 Task: Find connections with filter location Licheng with filter topic #Indiawith filter profile language English with filter current company Annalect India with filter school Stella Maris College with filter industry Retail Musical Instruments with filter service category Management with filter keywords title Finance Manager
Action: Mouse moved to (294, 210)
Screenshot: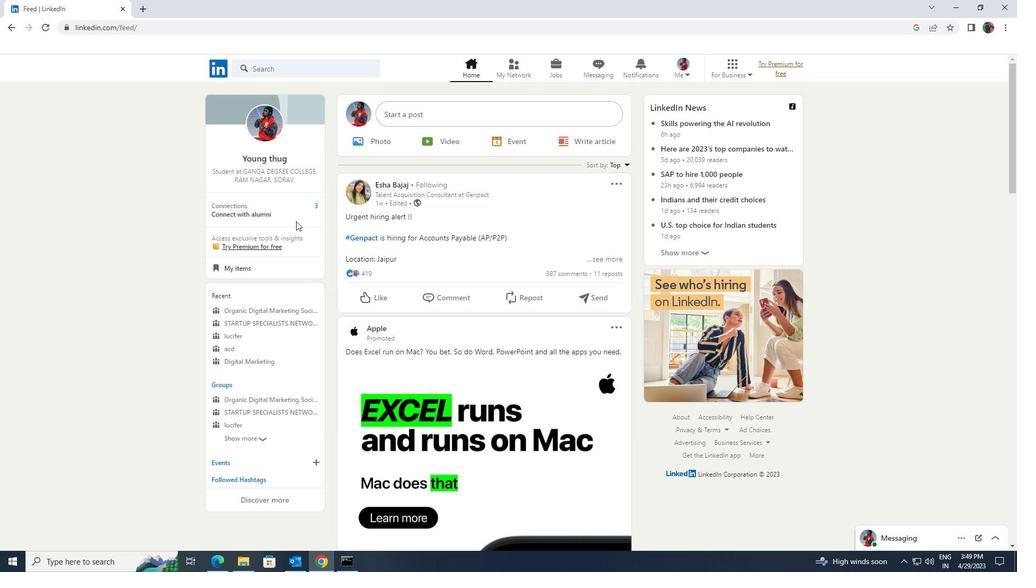 
Action: Mouse pressed left at (294, 210)
Screenshot: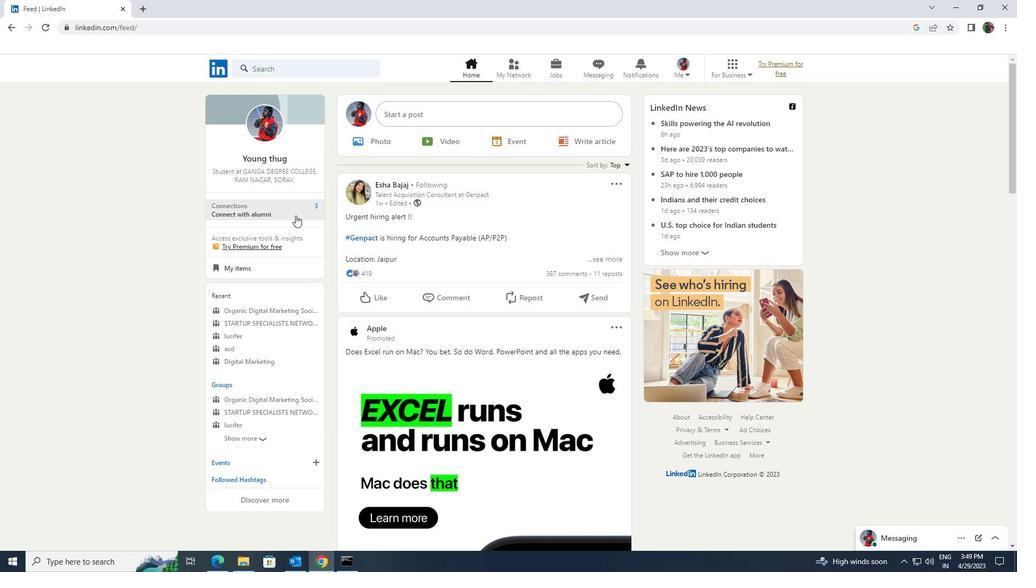 
Action: Mouse moved to (305, 130)
Screenshot: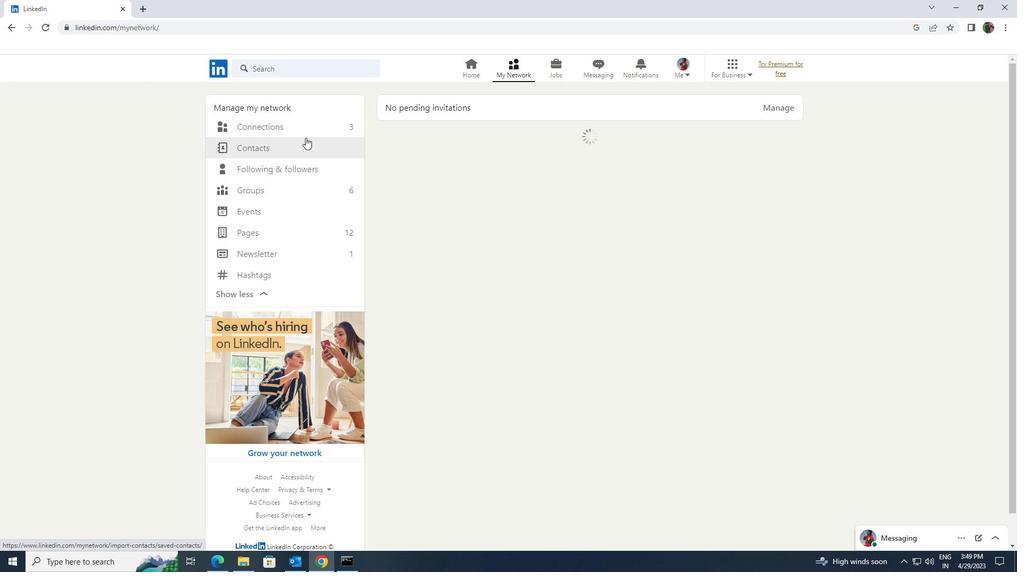 
Action: Mouse pressed left at (305, 130)
Screenshot: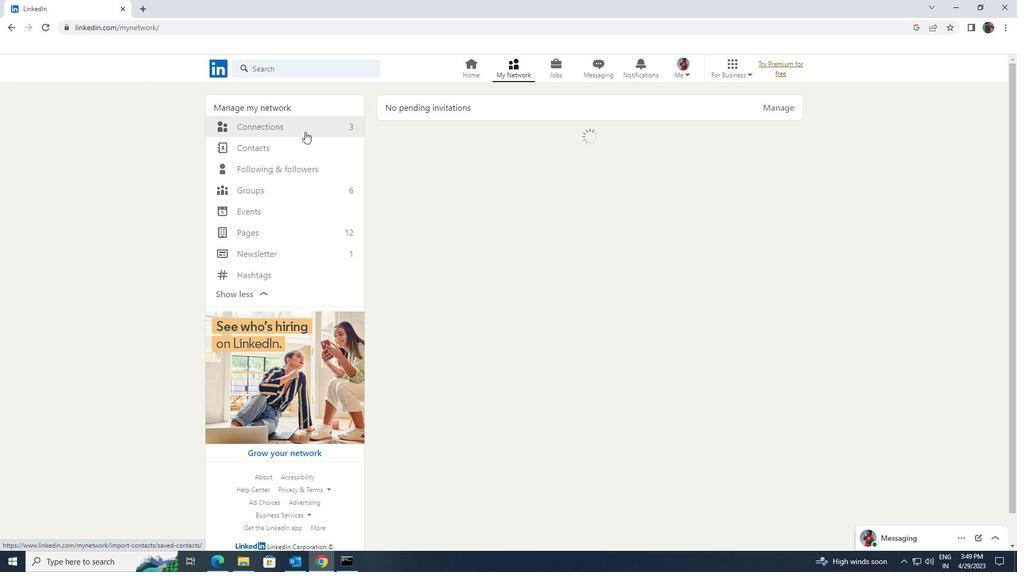 
Action: Mouse moved to (582, 129)
Screenshot: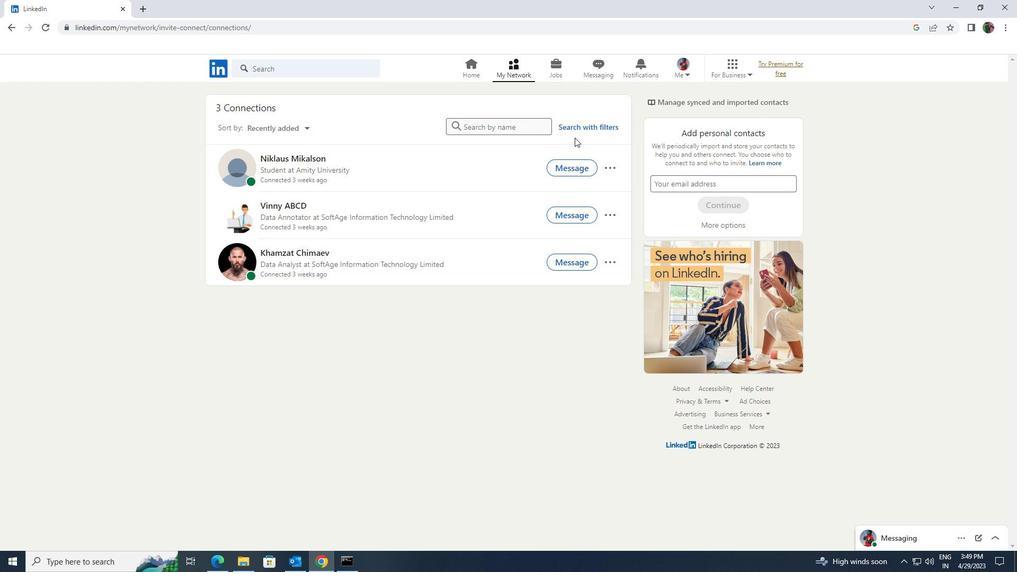 
Action: Mouse pressed left at (582, 129)
Screenshot: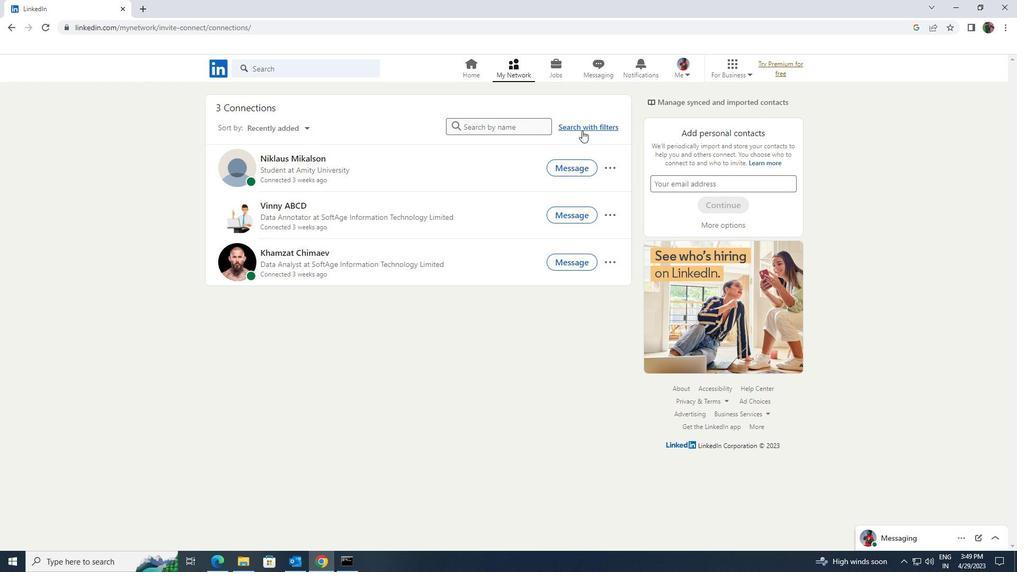 
Action: Mouse moved to (548, 91)
Screenshot: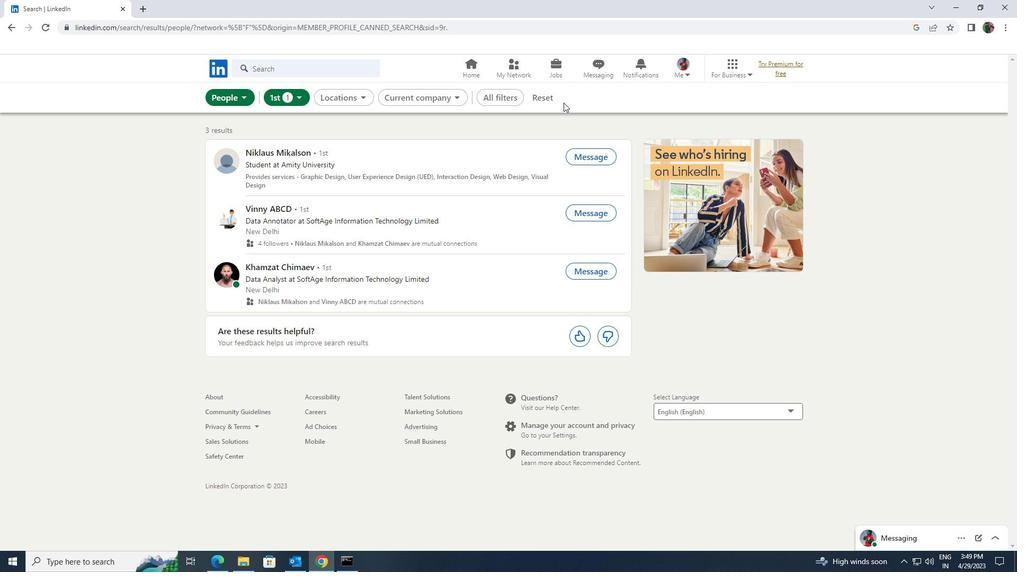 
Action: Mouse pressed left at (548, 91)
Screenshot: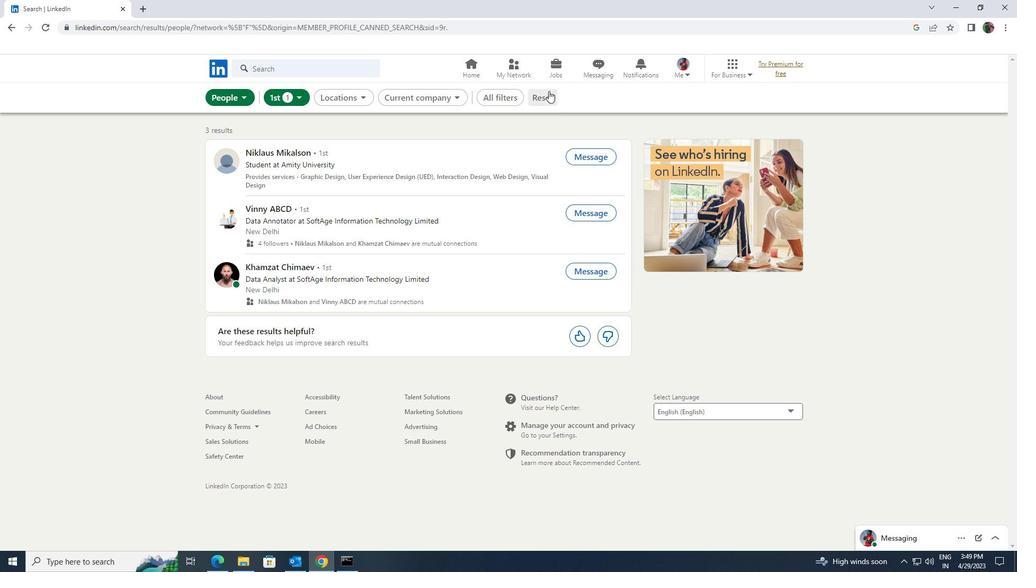 
Action: Mouse moved to (537, 95)
Screenshot: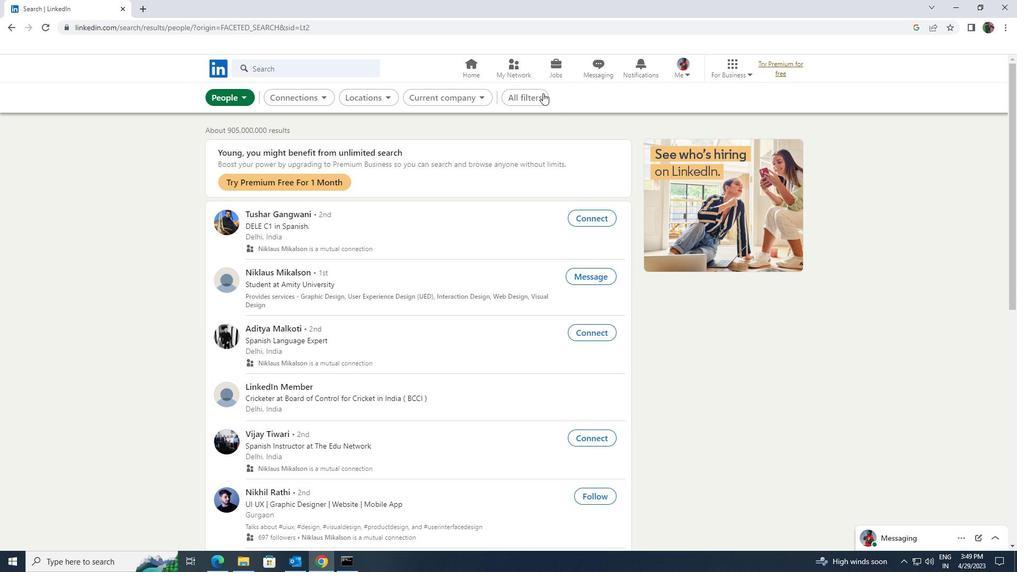 
Action: Mouse pressed left at (537, 95)
Screenshot: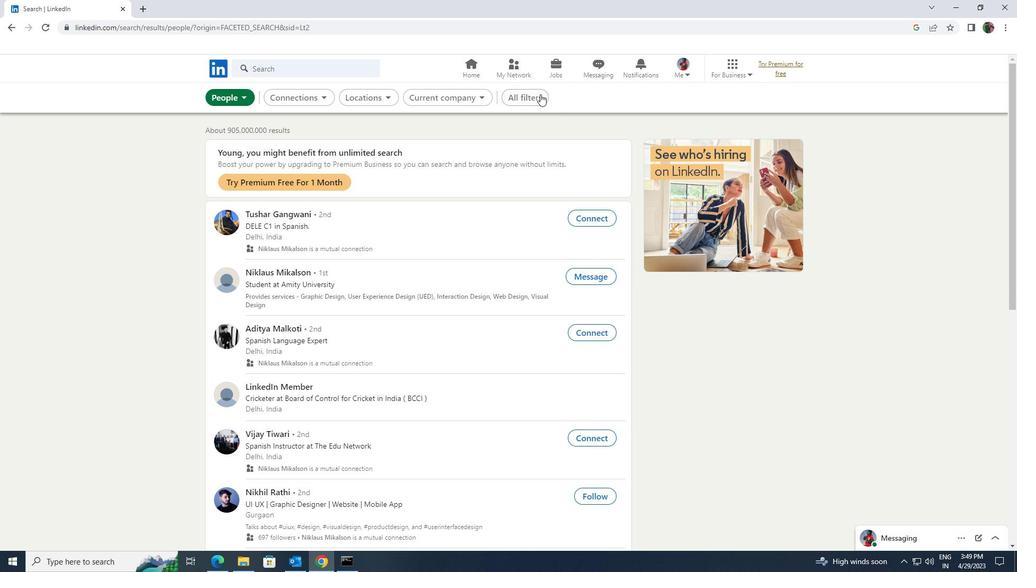 
Action: Mouse moved to (807, 314)
Screenshot: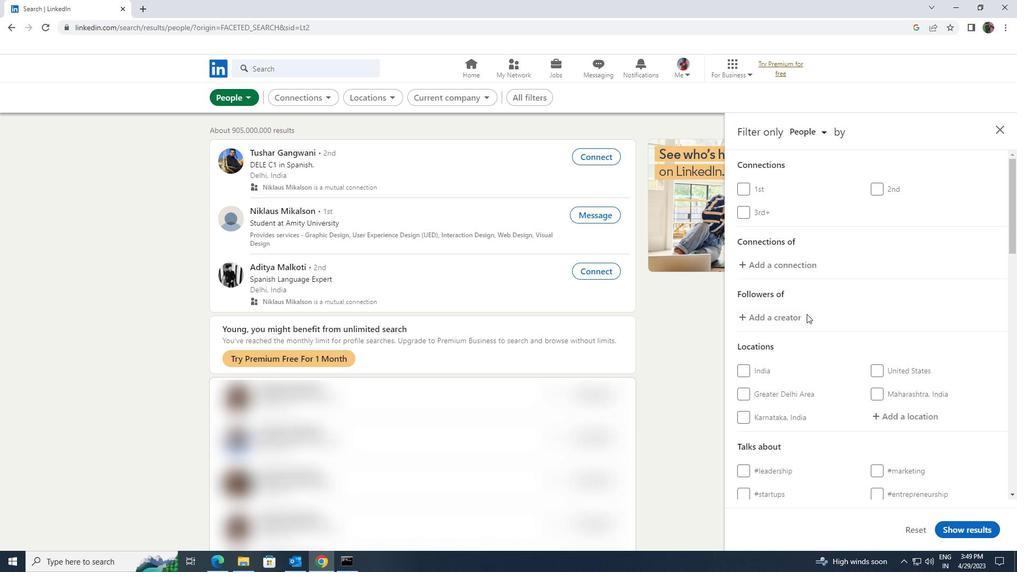 
Action: Mouse scrolled (807, 313) with delta (0, 0)
Screenshot: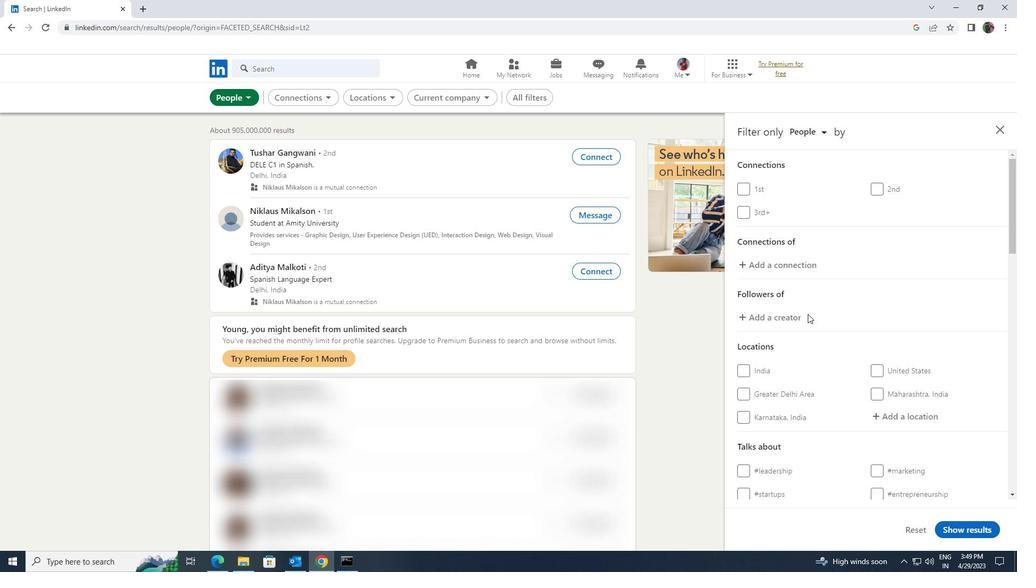 
Action: Mouse scrolled (807, 313) with delta (0, 0)
Screenshot: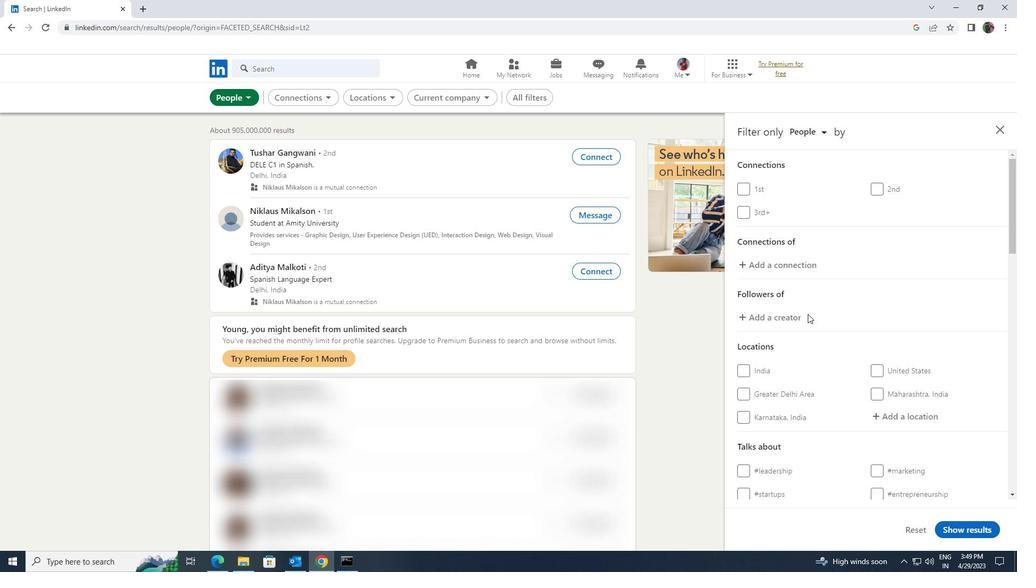 
Action: Mouse moved to (886, 311)
Screenshot: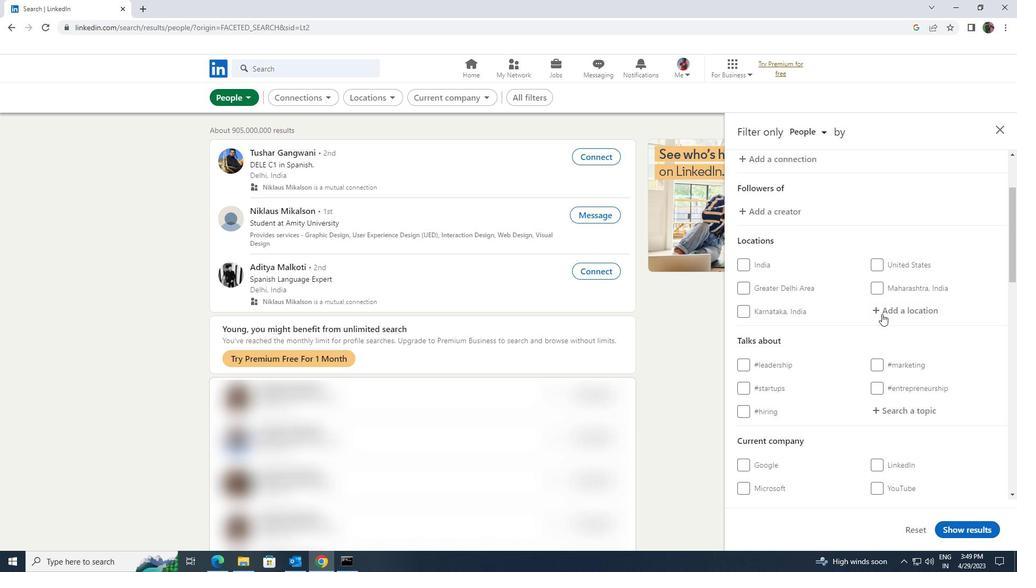 
Action: Mouse pressed left at (886, 311)
Screenshot: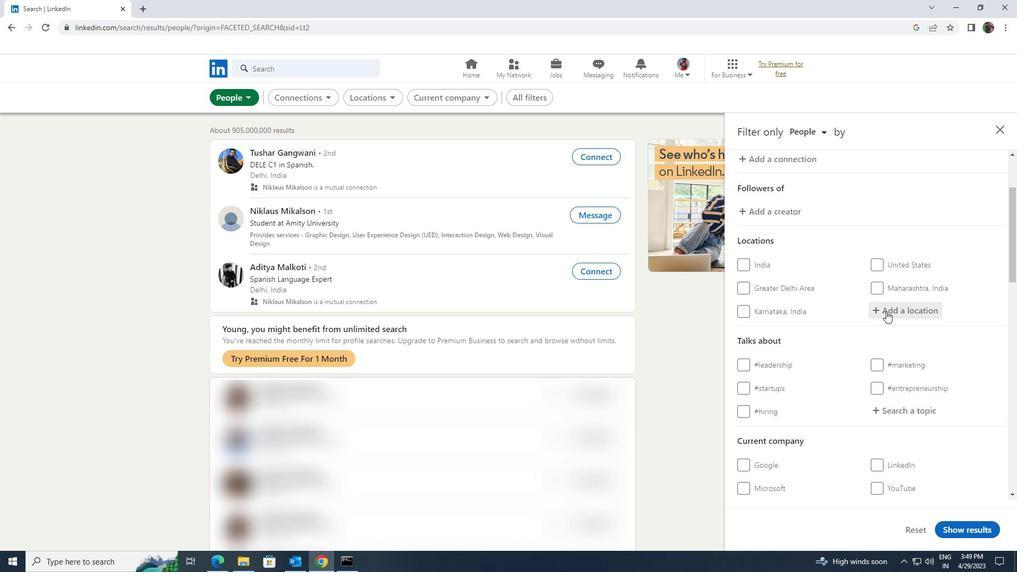 
Action: Mouse moved to (885, 312)
Screenshot: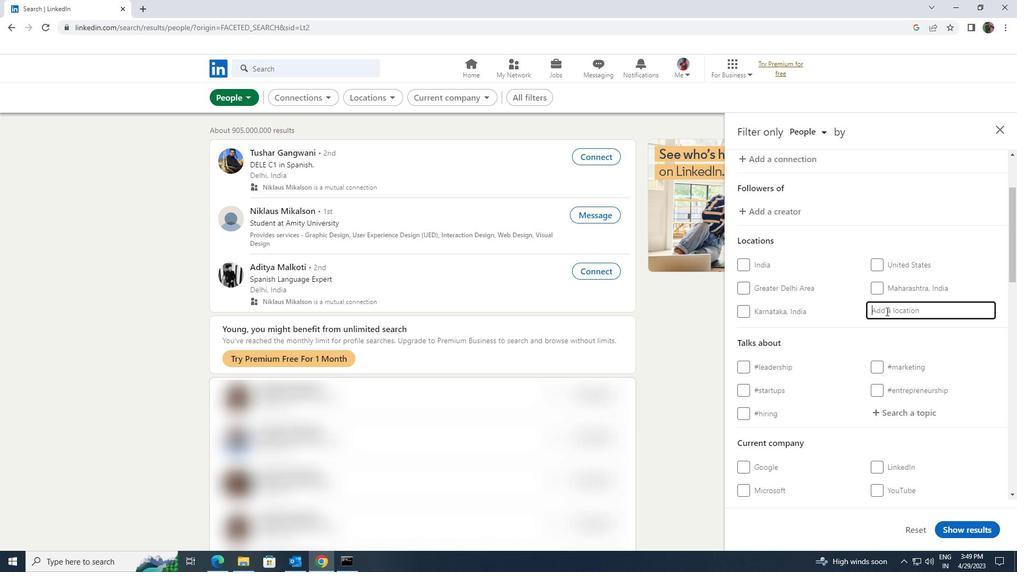 
Action: Key pressed <Key.shift>L
Screenshot: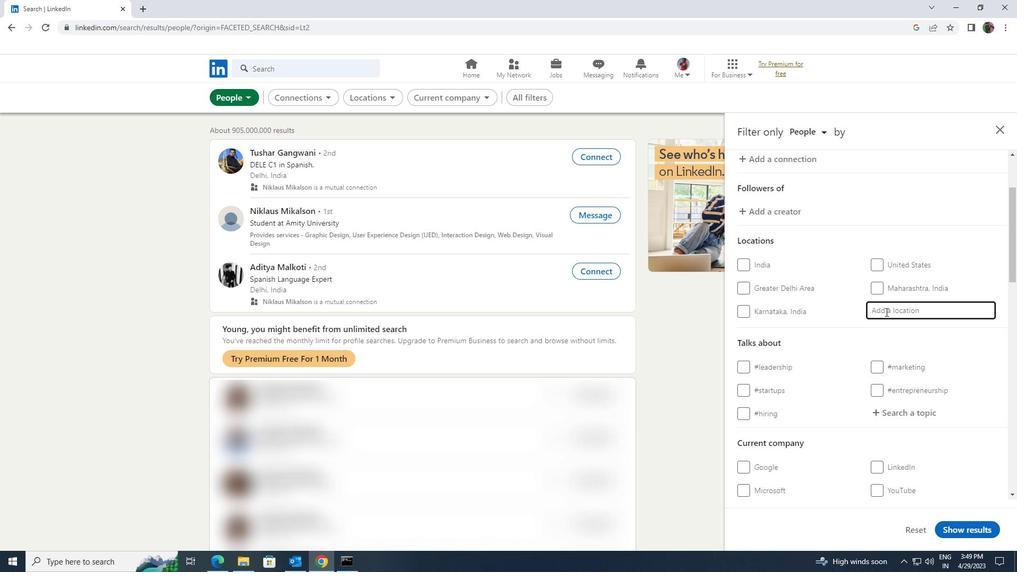 
Action: Mouse moved to (885, 312)
Screenshot: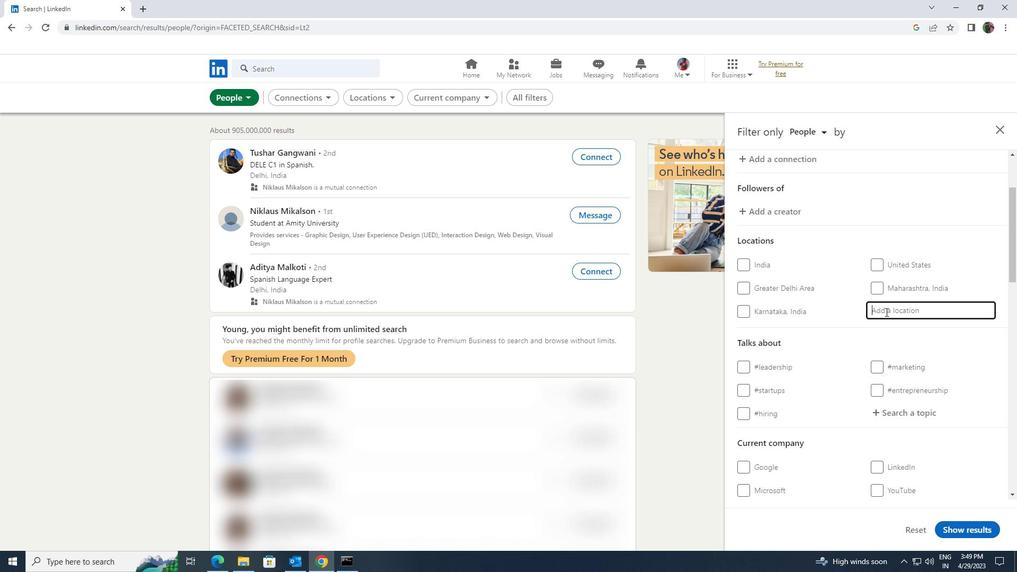 
Action: Key pressed ICHENG
Screenshot: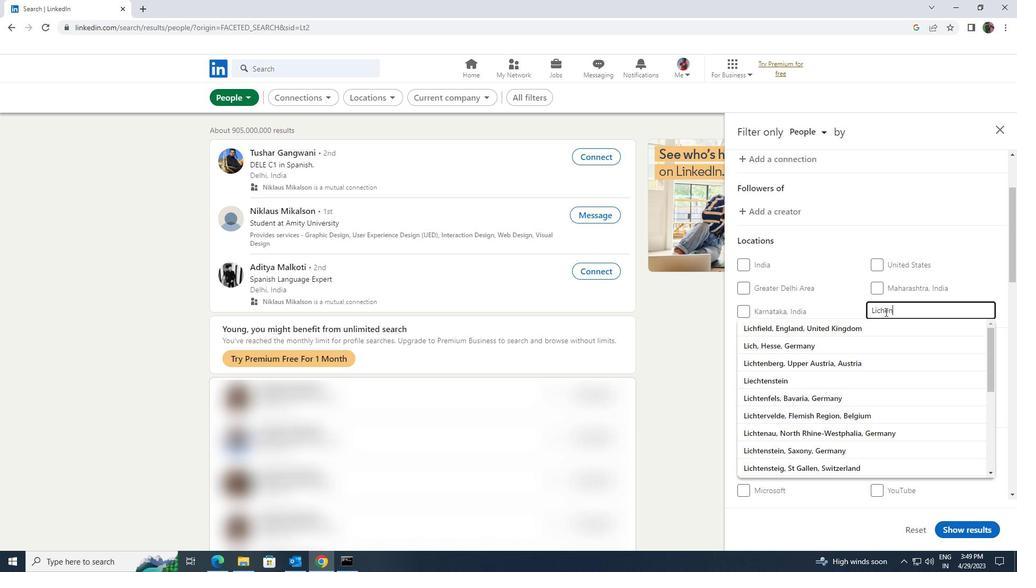 
Action: Mouse moved to (887, 414)
Screenshot: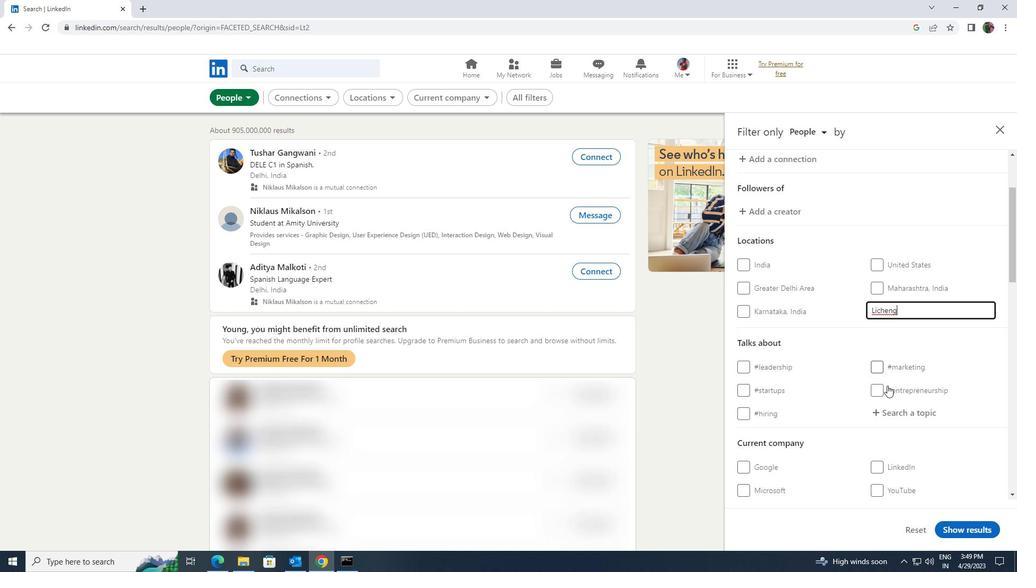 
Action: Mouse pressed left at (887, 414)
Screenshot: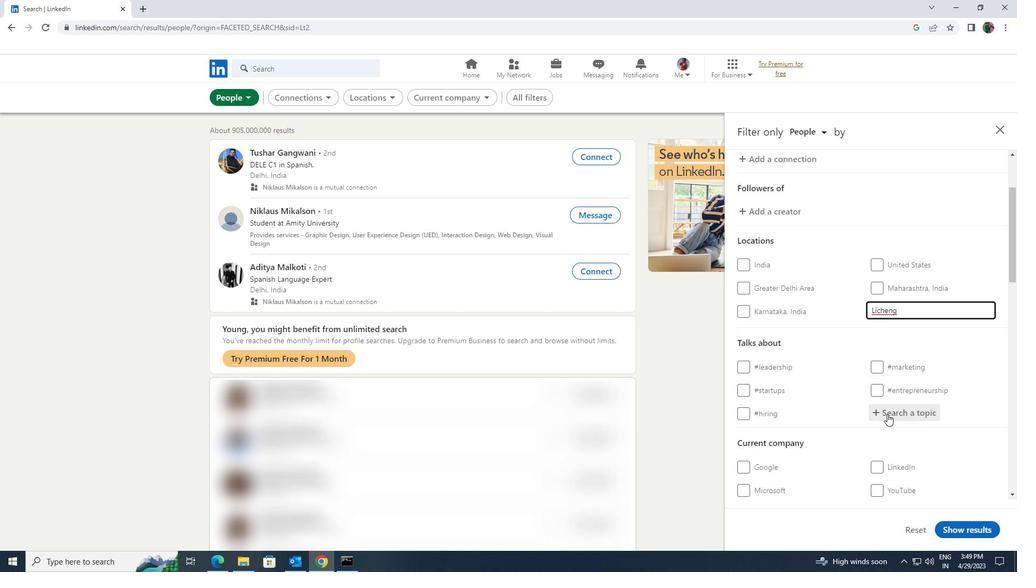 
Action: Key pressed <Key.shift>INDIA
Screenshot: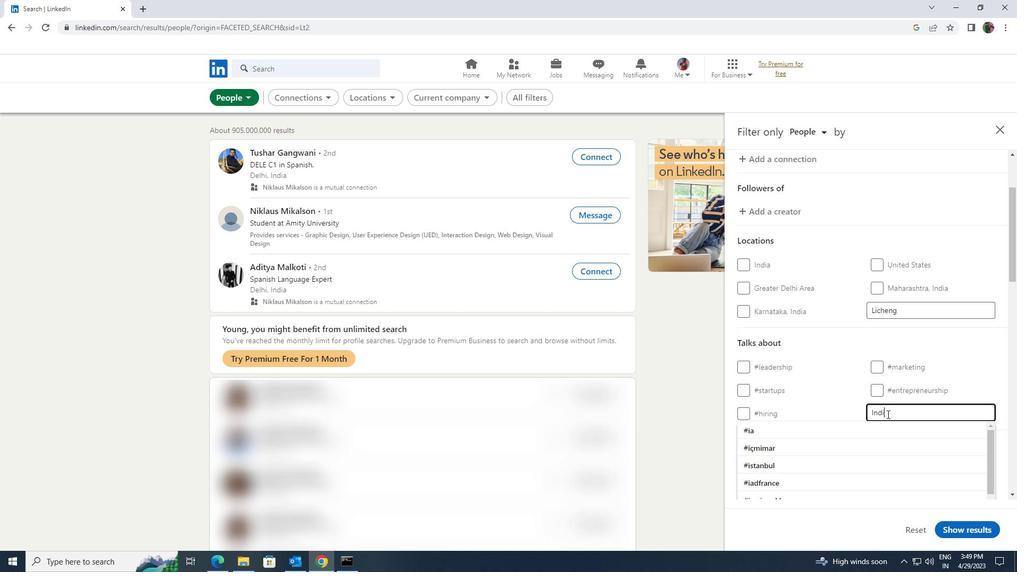 
Action: Mouse moved to (882, 425)
Screenshot: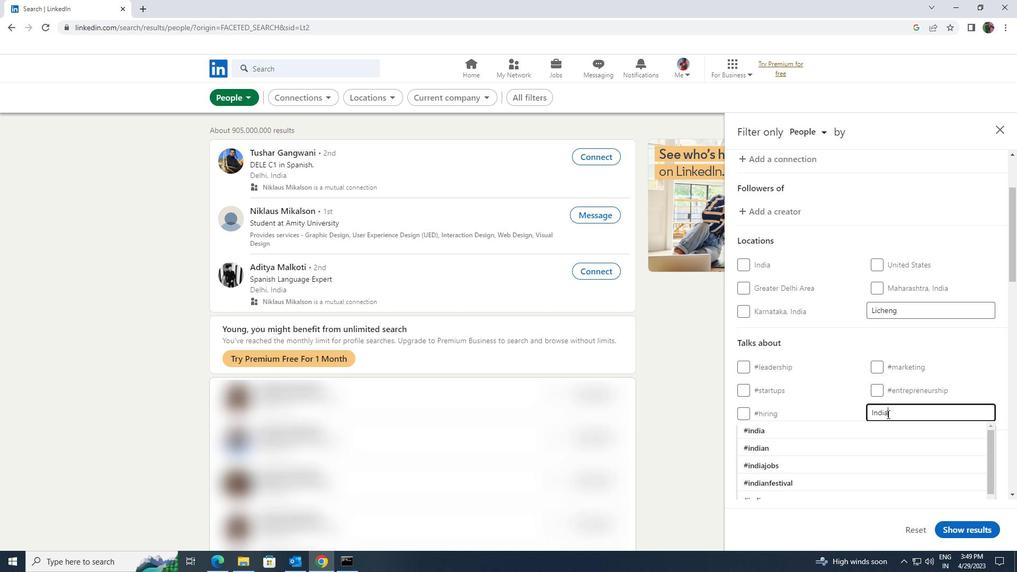 
Action: Mouse pressed left at (882, 425)
Screenshot: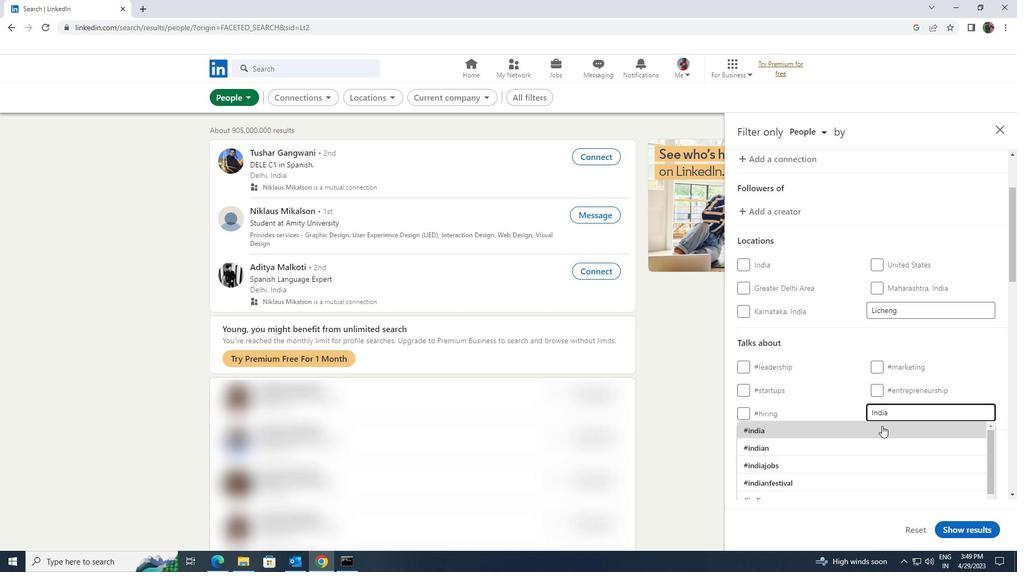 
Action: Mouse scrolled (882, 425) with delta (0, 0)
Screenshot: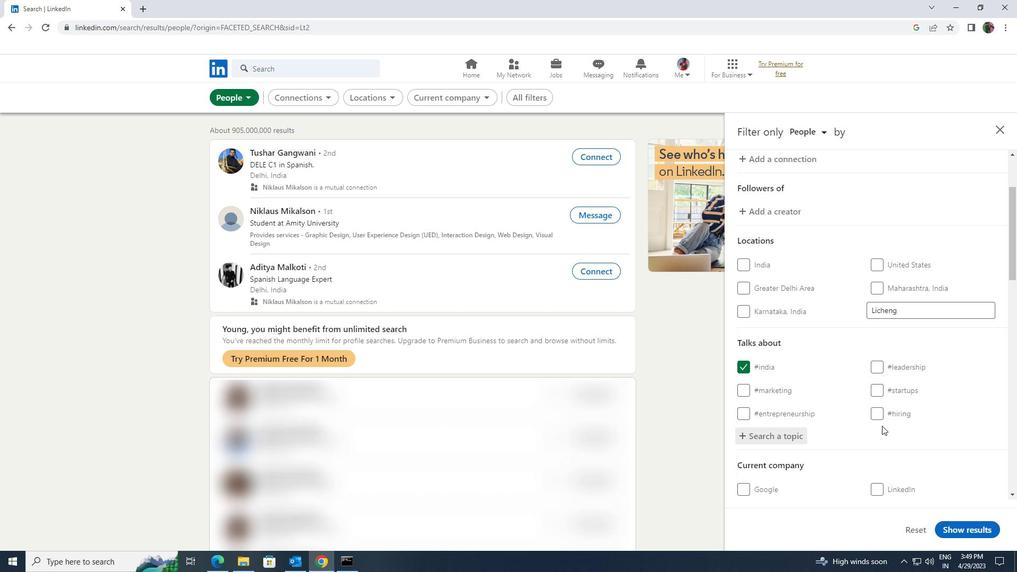 
Action: Mouse scrolled (882, 425) with delta (0, 0)
Screenshot: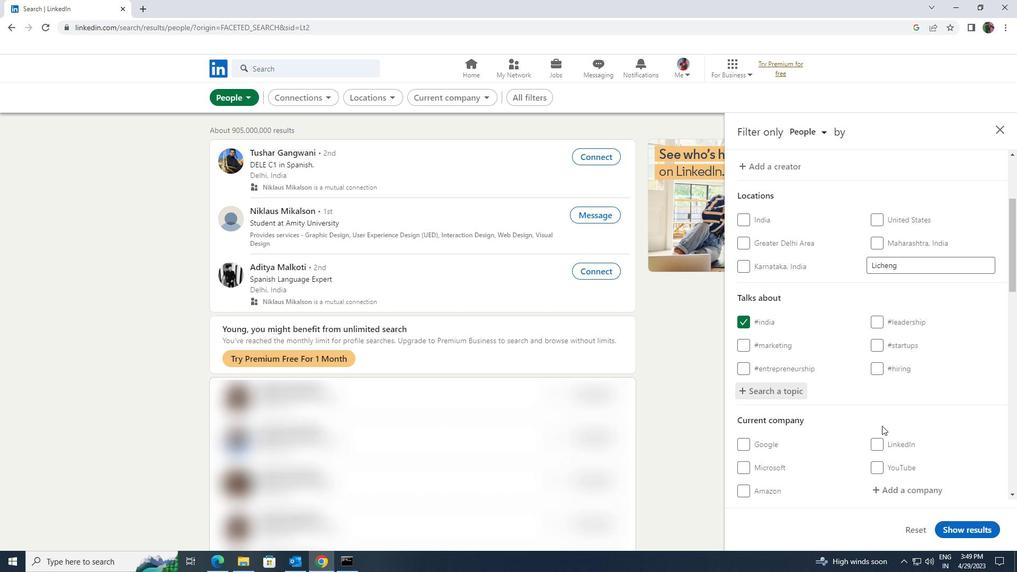 
Action: Mouse scrolled (882, 425) with delta (0, 0)
Screenshot: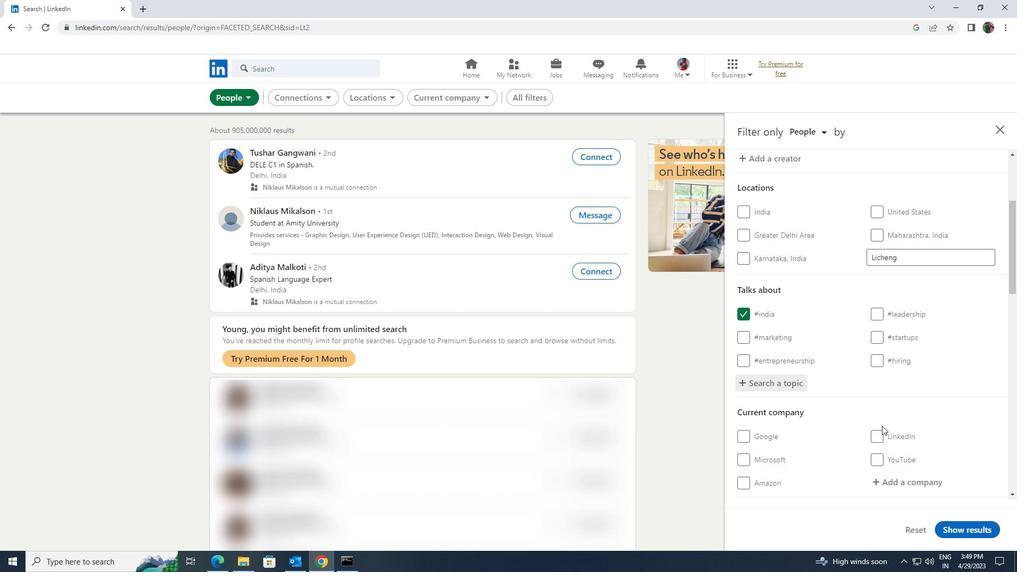 
Action: Mouse scrolled (882, 425) with delta (0, 0)
Screenshot: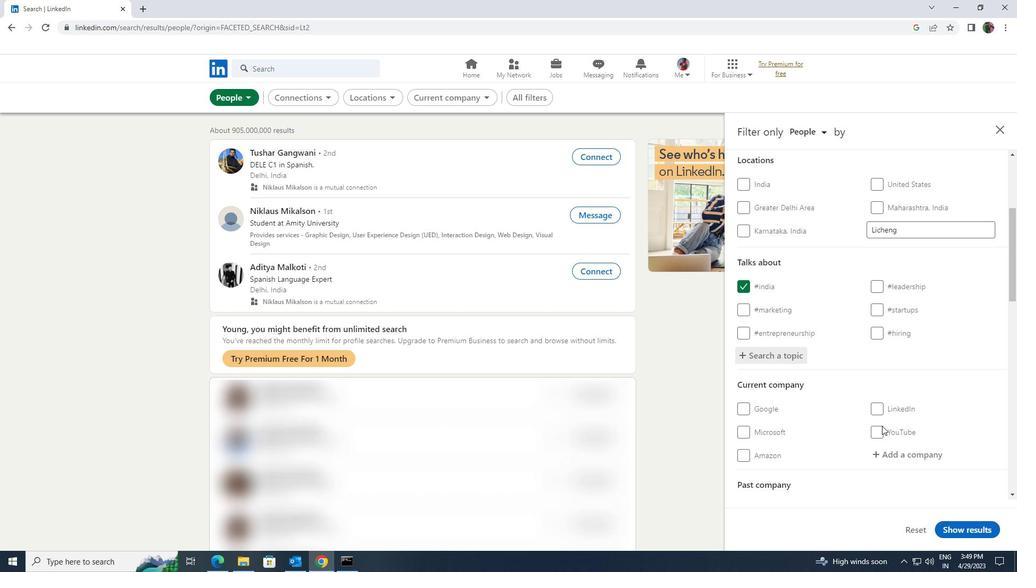 
Action: Mouse scrolled (882, 425) with delta (0, 0)
Screenshot: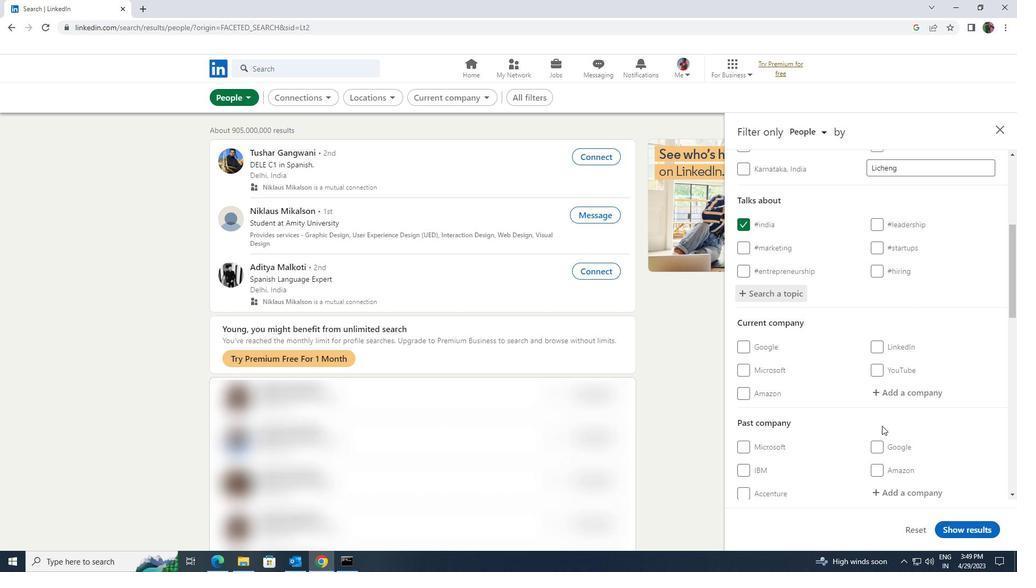 
Action: Mouse scrolled (882, 425) with delta (0, 0)
Screenshot: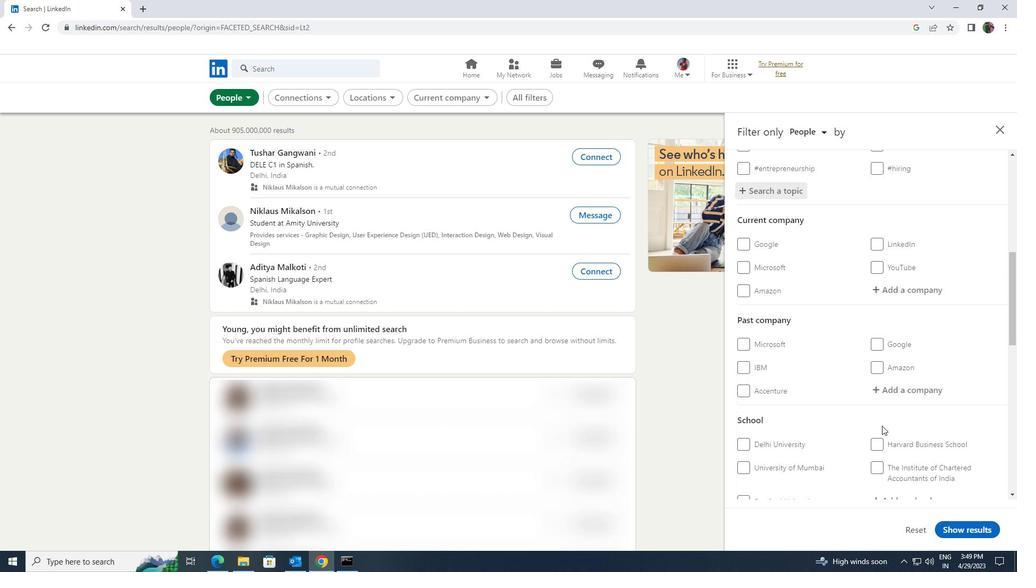 
Action: Mouse scrolled (882, 425) with delta (0, 0)
Screenshot: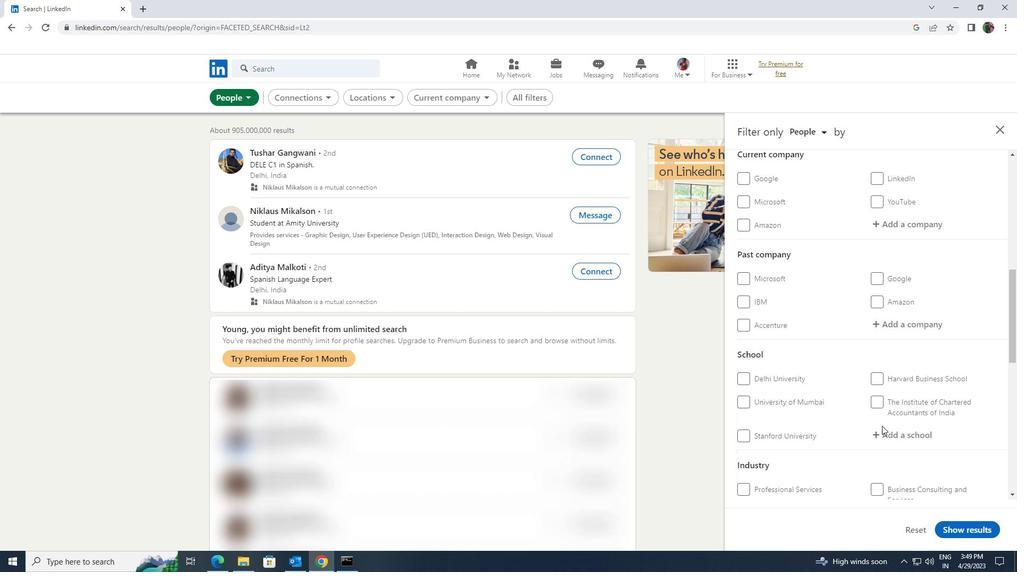 
Action: Mouse scrolled (882, 425) with delta (0, 0)
Screenshot: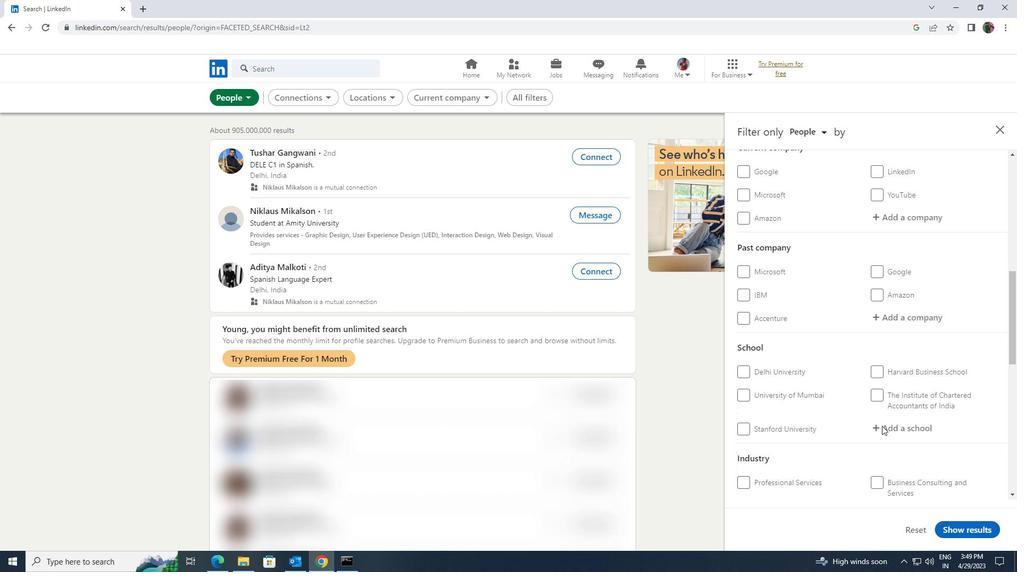 
Action: Mouse scrolled (882, 425) with delta (0, 0)
Screenshot: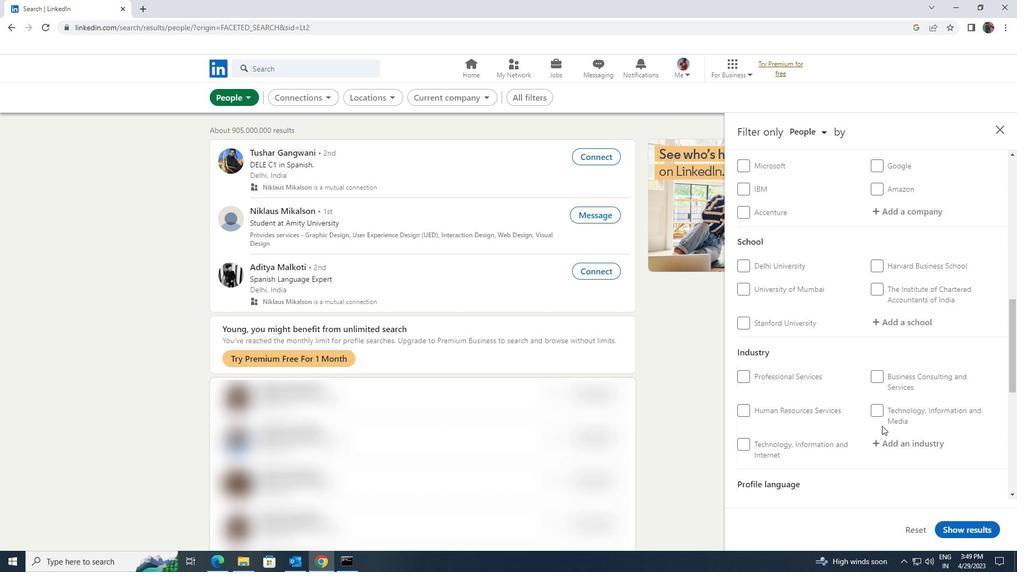
Action: Mouse scrolled (882, 425) with delta (0, 0)
Screenshot: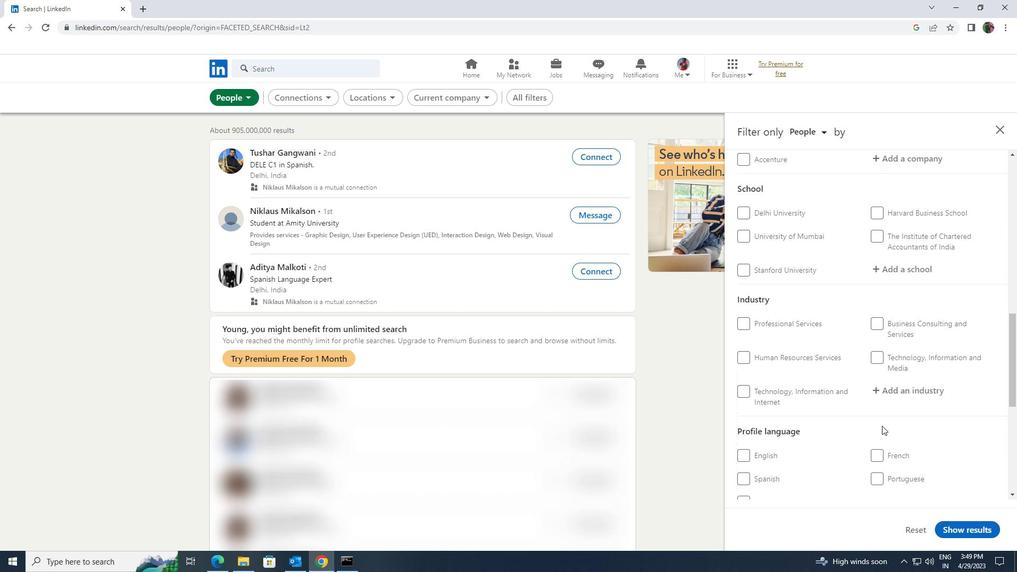 
Action: Mouse moved to (744, 399)
Screenshot: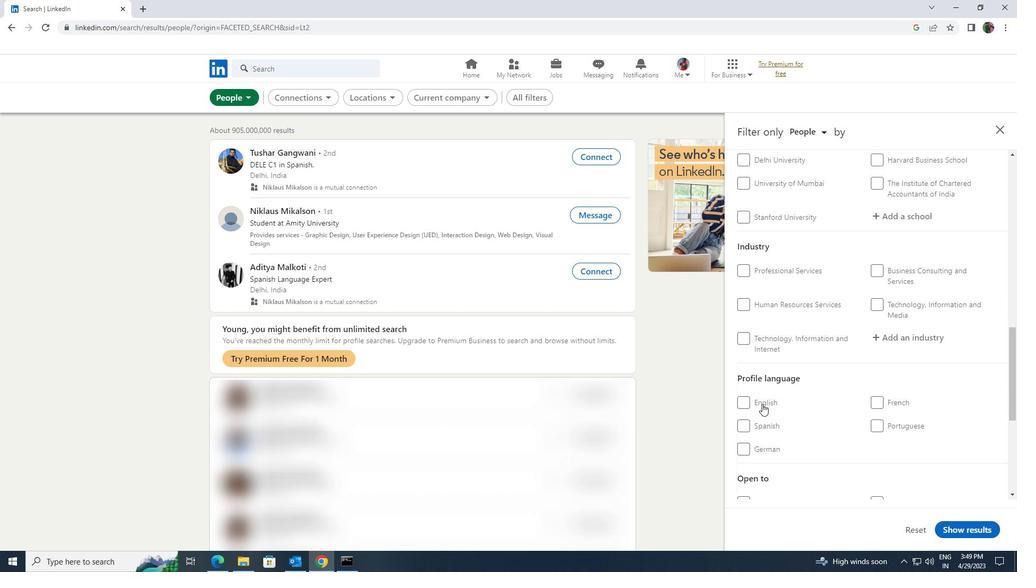 
Action: Mouse pressed left at (744, 399)
Screenshot: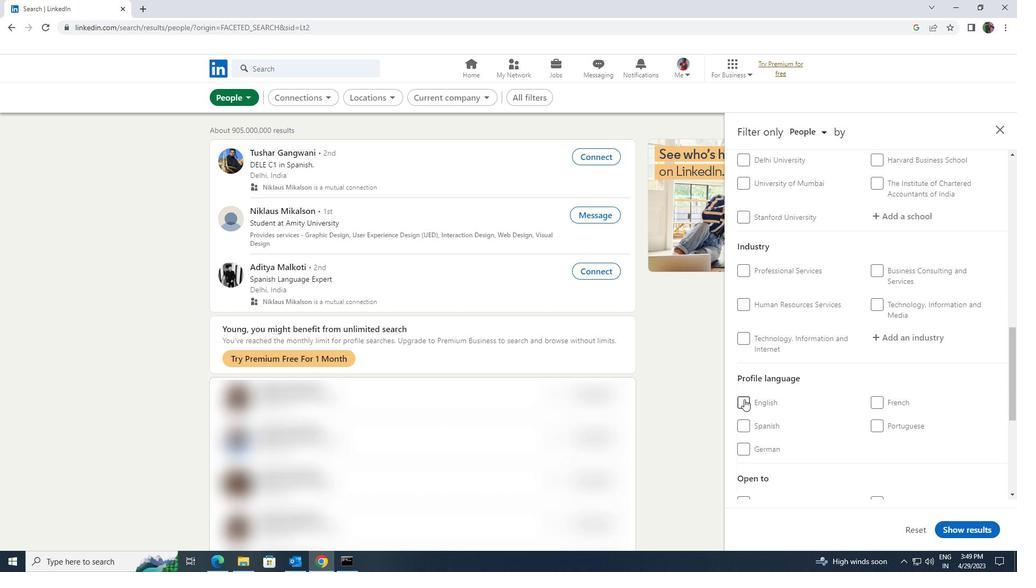 
Action: Mouse moved to (820, 425)
Screenshot: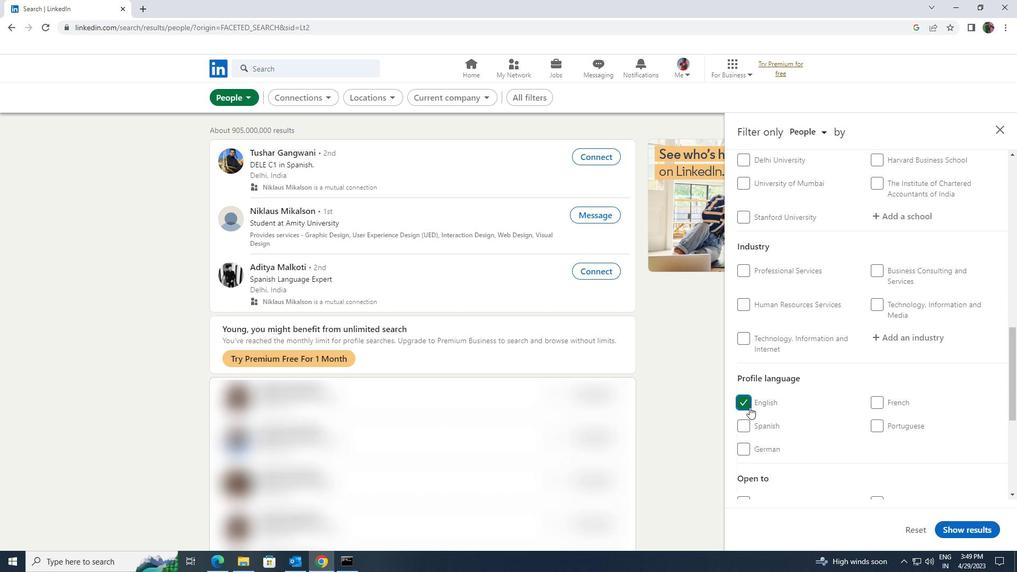 
Action: Mouse scrolled (820, 426) with delta (0, 0)
Screenshot: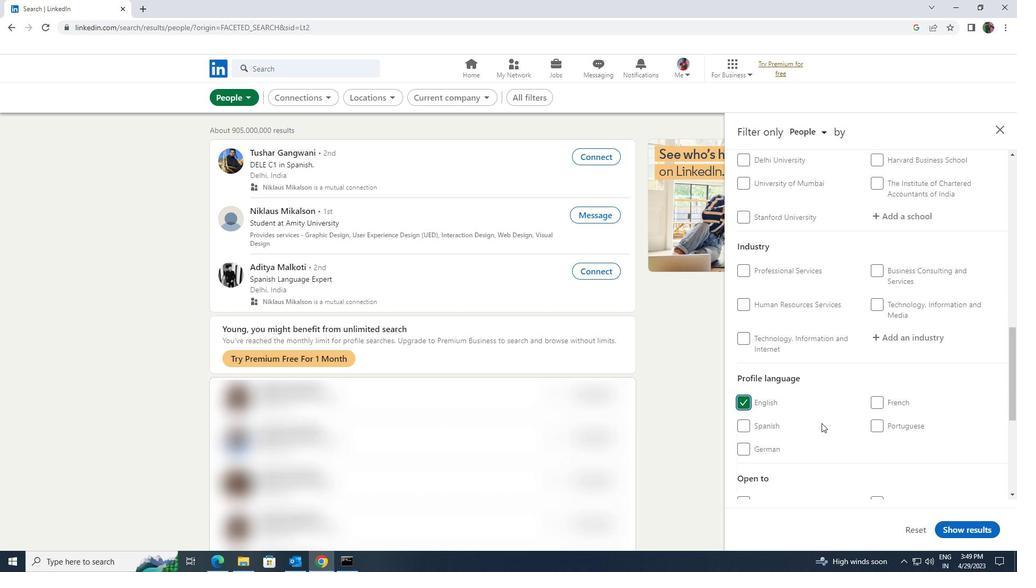 
Action: Mouse scrolled (820, 426) with delta (0, 0)
Screenshot: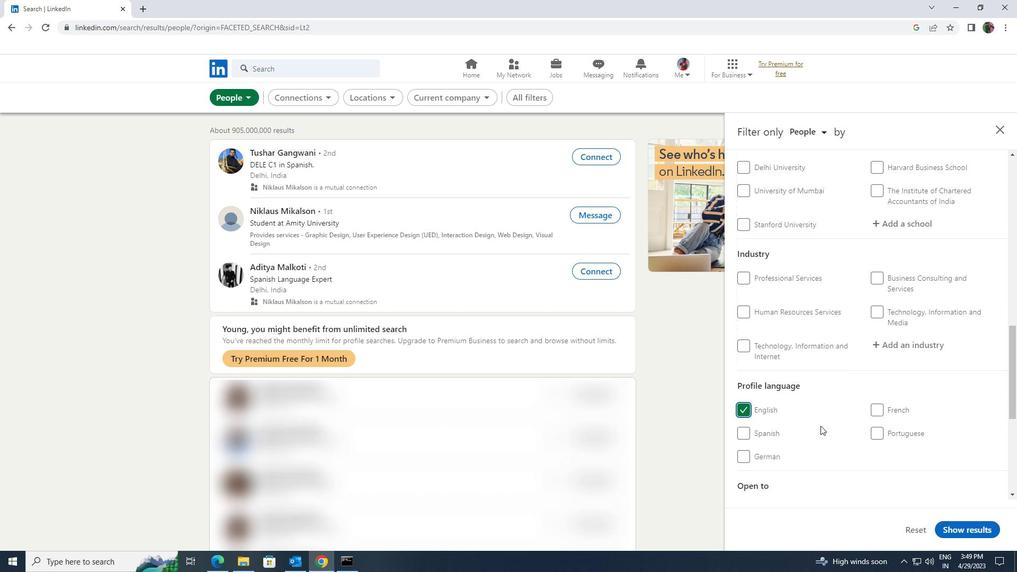 
Action: Mouse scrolled (820, 426) with delta (0, 0)
Screenshot: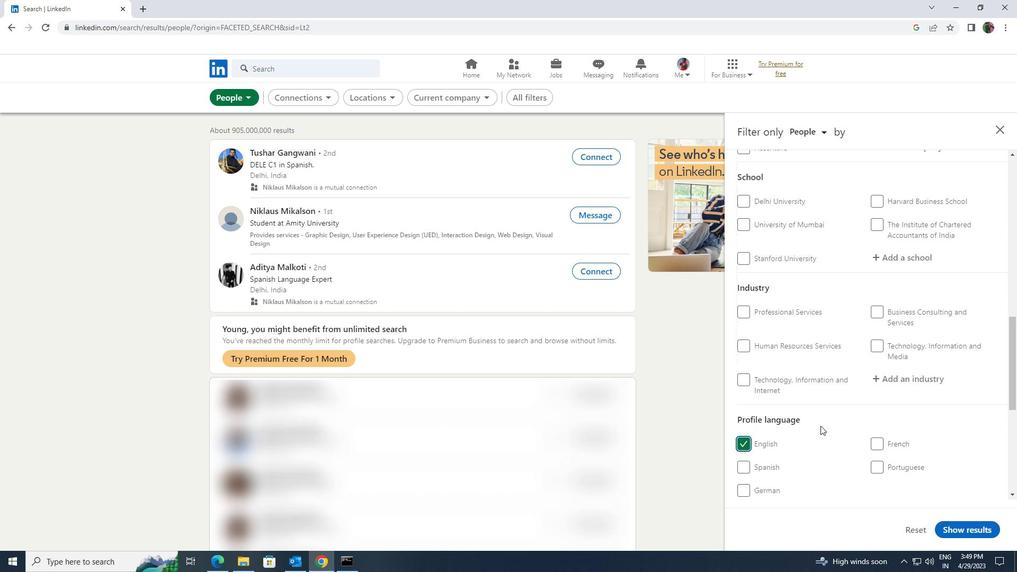 
Action: Mouse scrolled (820, 426) with delta (0, 0)
Screenshot: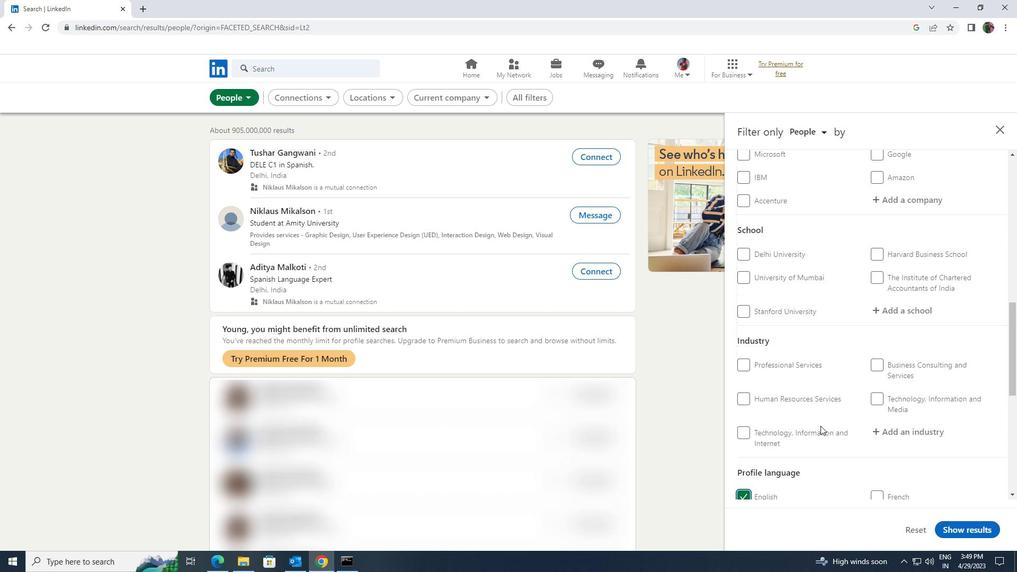 
Action: Mouse scrolled (820, 426) with delta (0, 0)
Screenshot: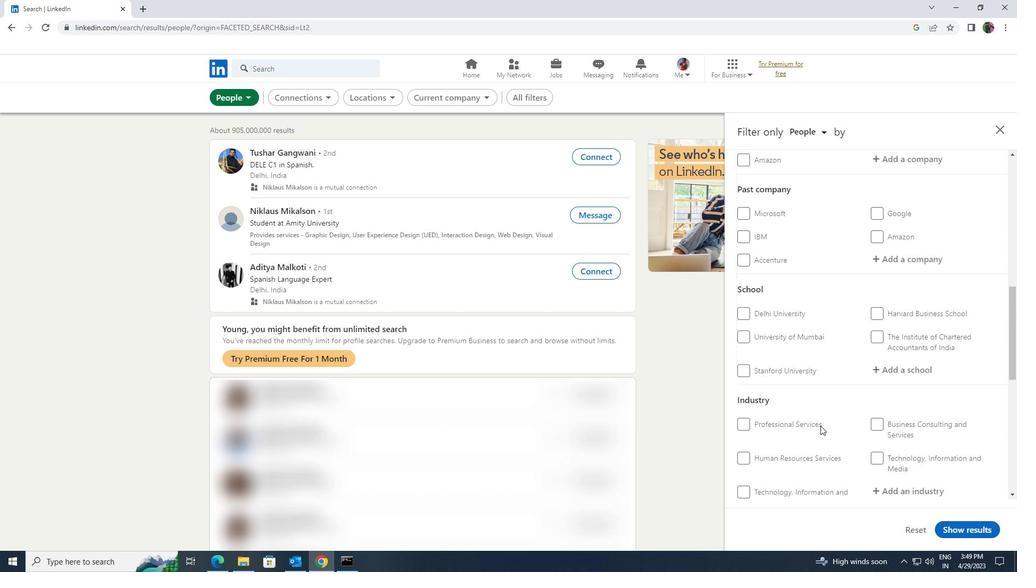 
Action: Mouse scrolled (820, 426) with delta (0, 0)
Screenshot: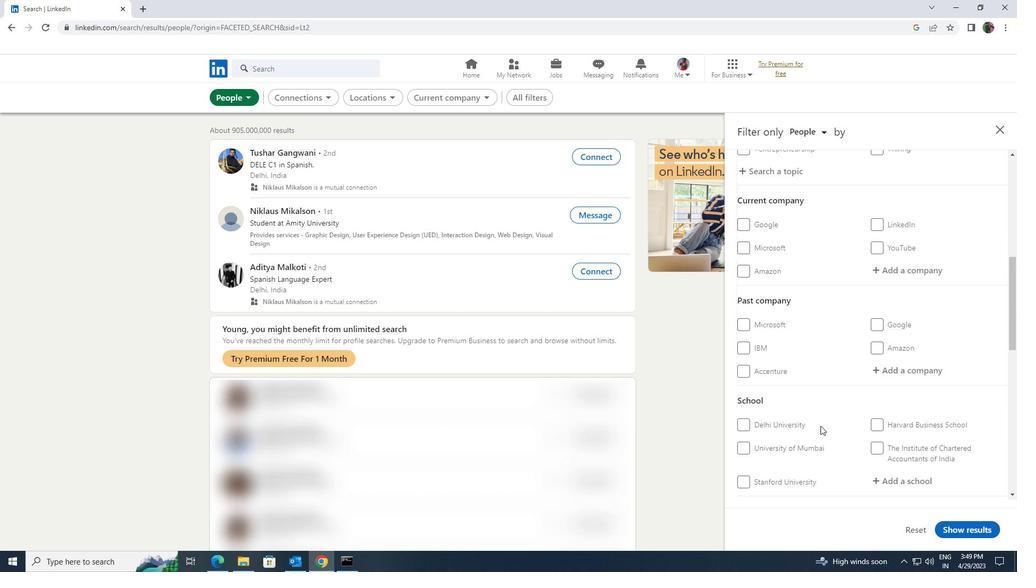 
Action: Mouse scrolled (820, 426) with delta (0, 0)
Screenshot: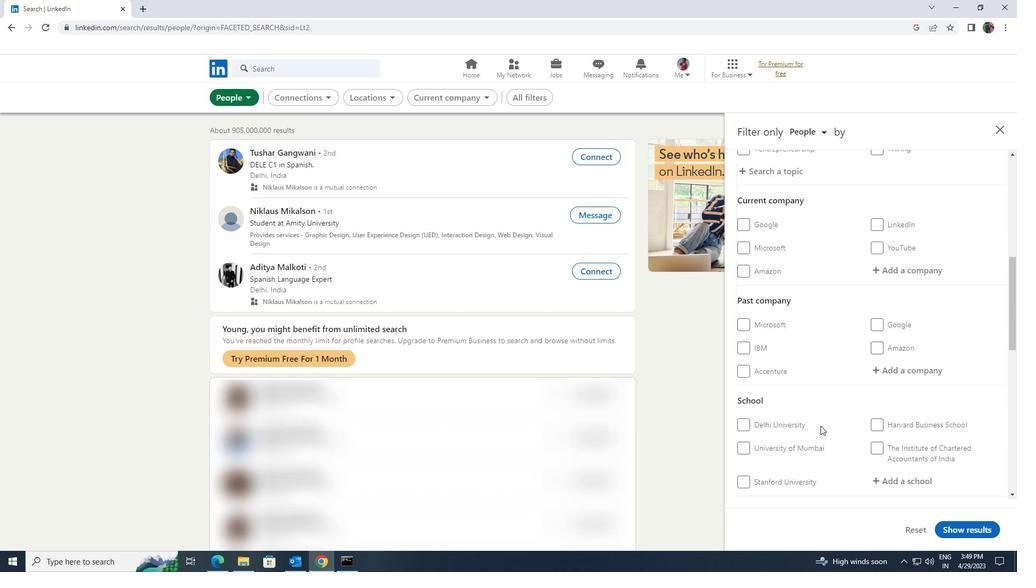 
Action: Mouse moved to (882, 382)
Screenshot: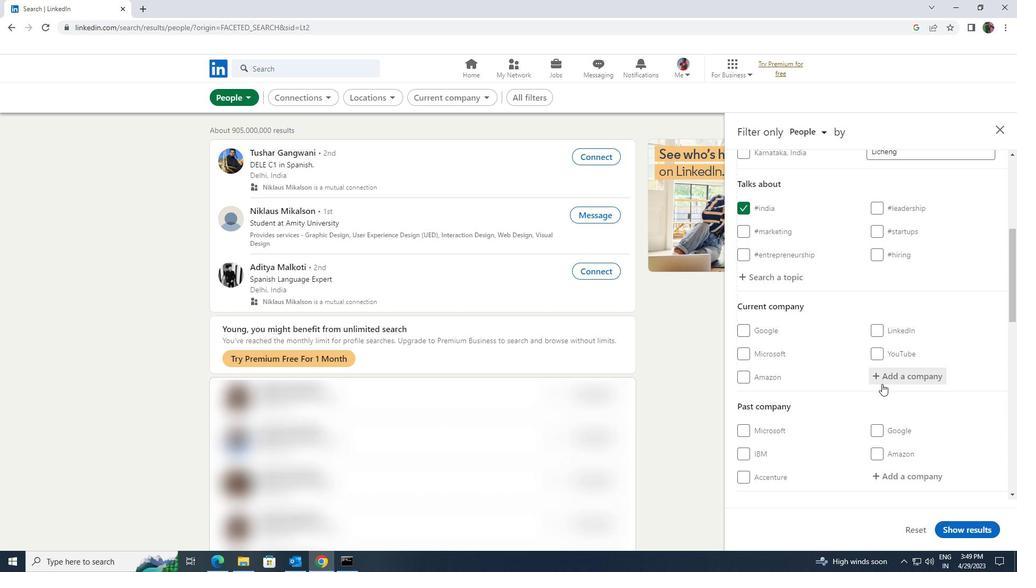 
Action: Mouse pressed left at (882, 382)
Screenshot: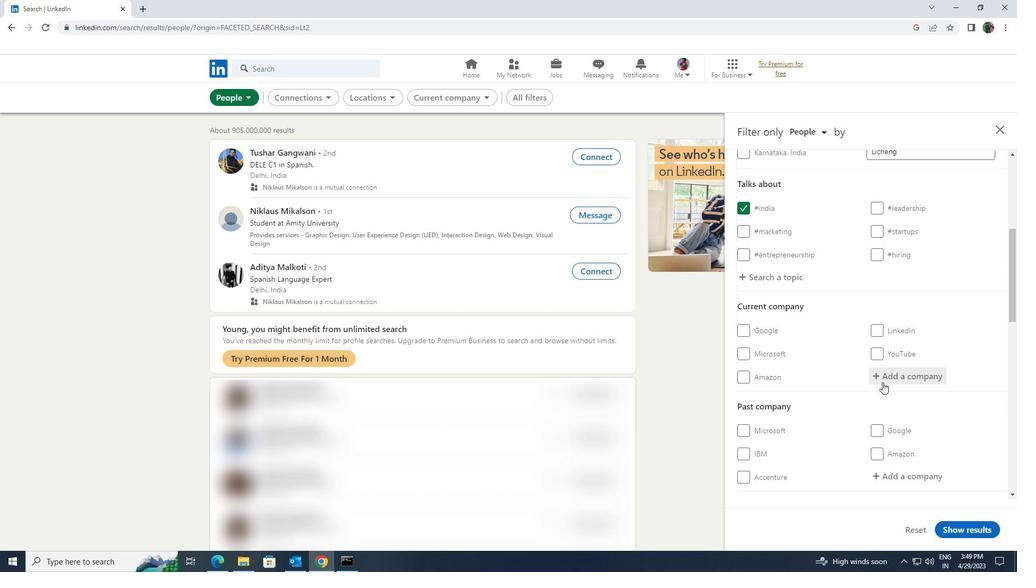 
Action: Mouse moved to (881, 383)
Screenshot: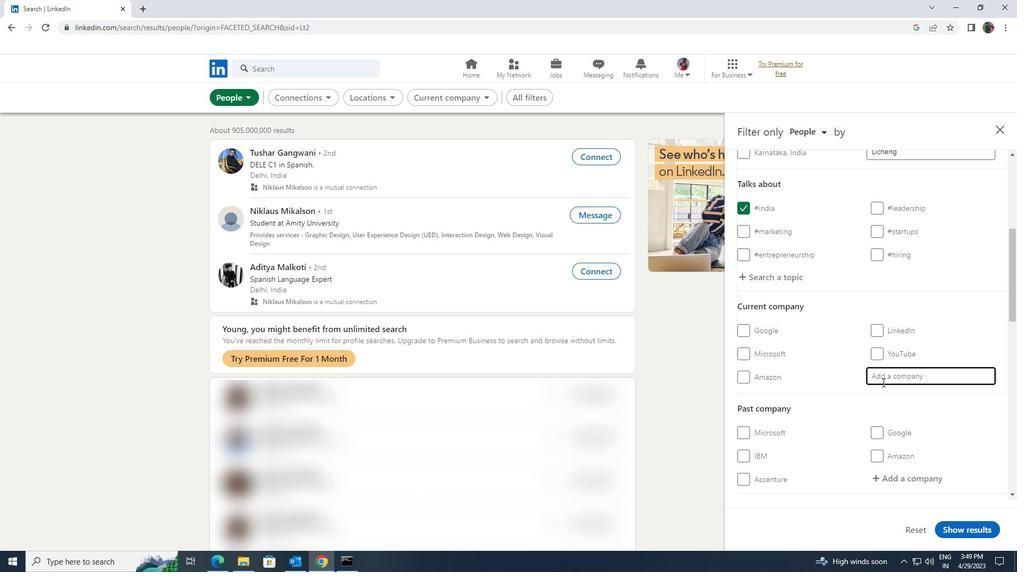 
Action: Key pressed <Key.shift><Key.shift><Key.shift>ANNALECT
Screenshot: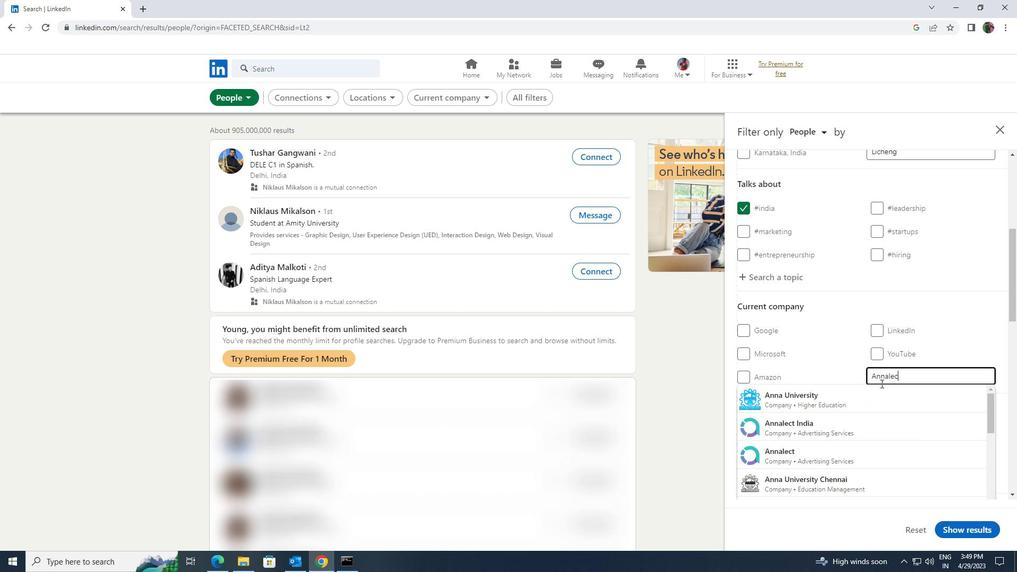 
Action: Mouse moved to (871, 425)
Screenshot: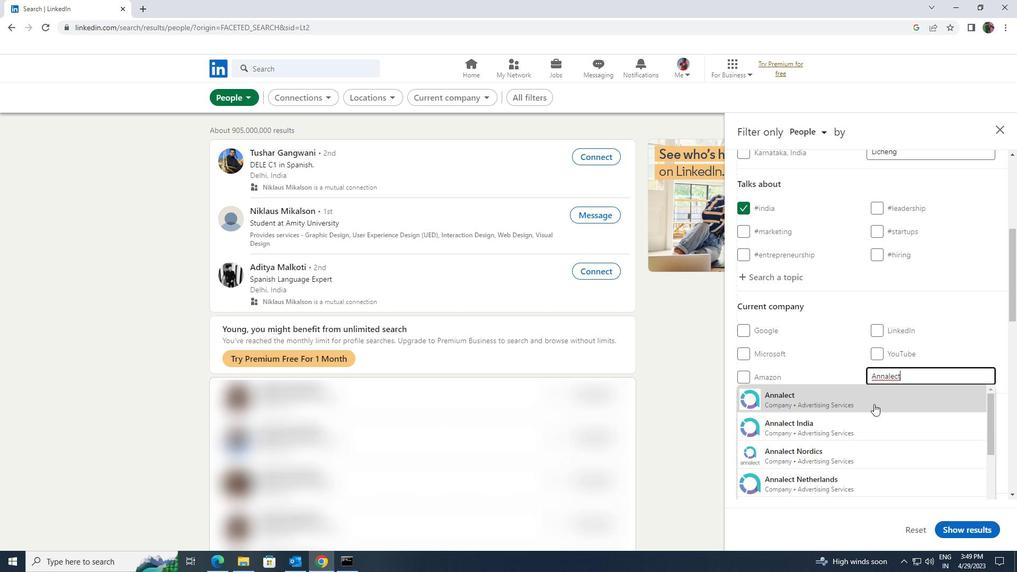 
Action: Mouse pressed left at (871, 425)
Screenshot: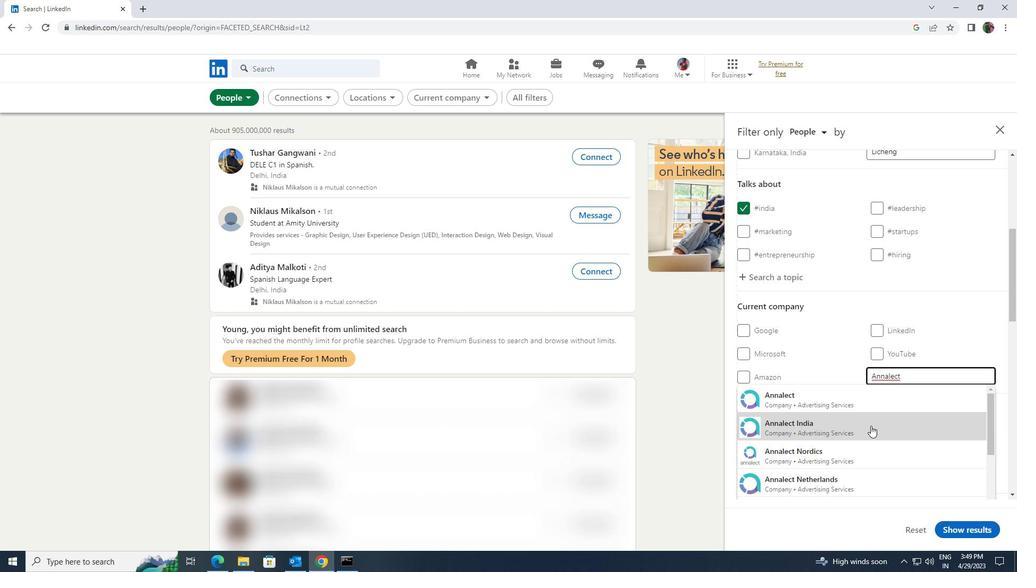 
Action: Mouse scrolled (871, 425) with delta (0, 0)
Screenshot: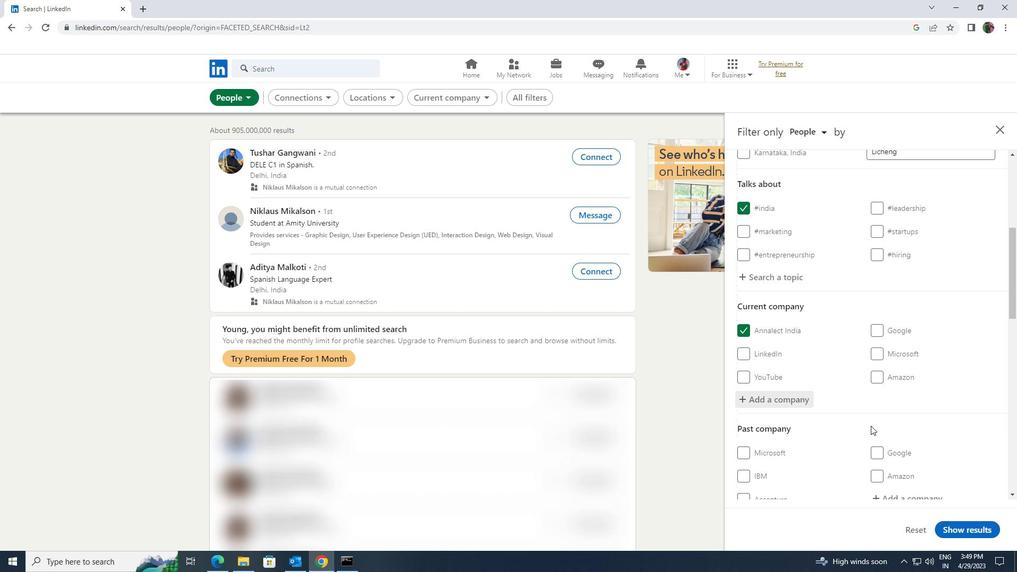 
Action: Mouse scrolled (871, 425) with delta (0, 0)
Screenshot: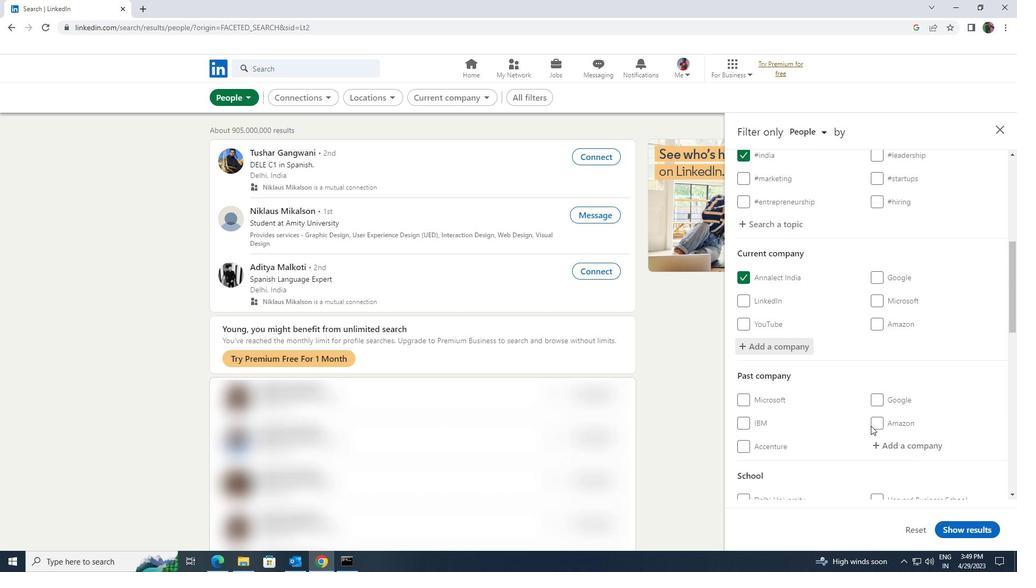 
Action: Mouse scrolled (871, 425) with delta (0, 0)
Screenshot: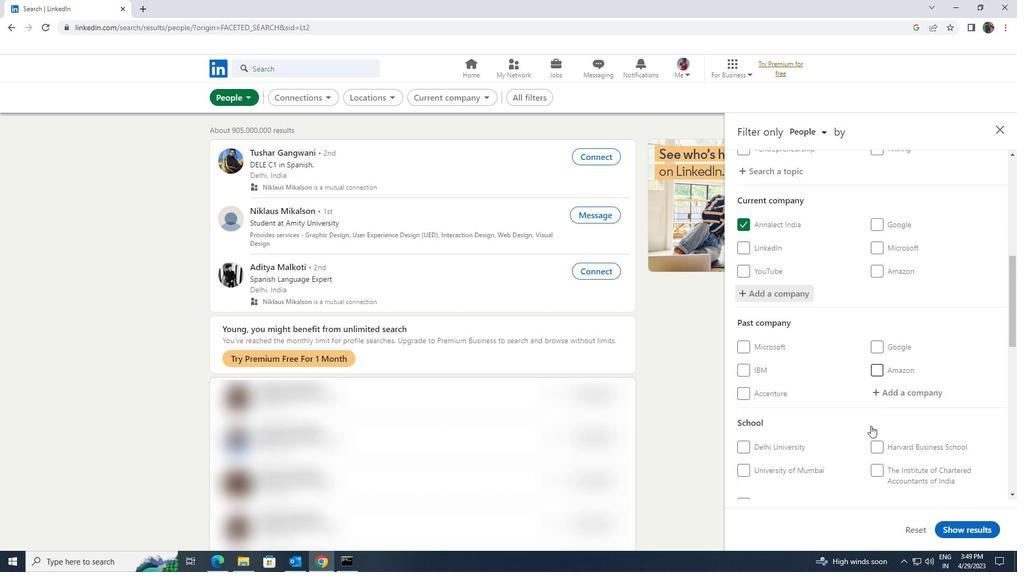 
Action: Mouse moved to (871, 426)
Screenshot: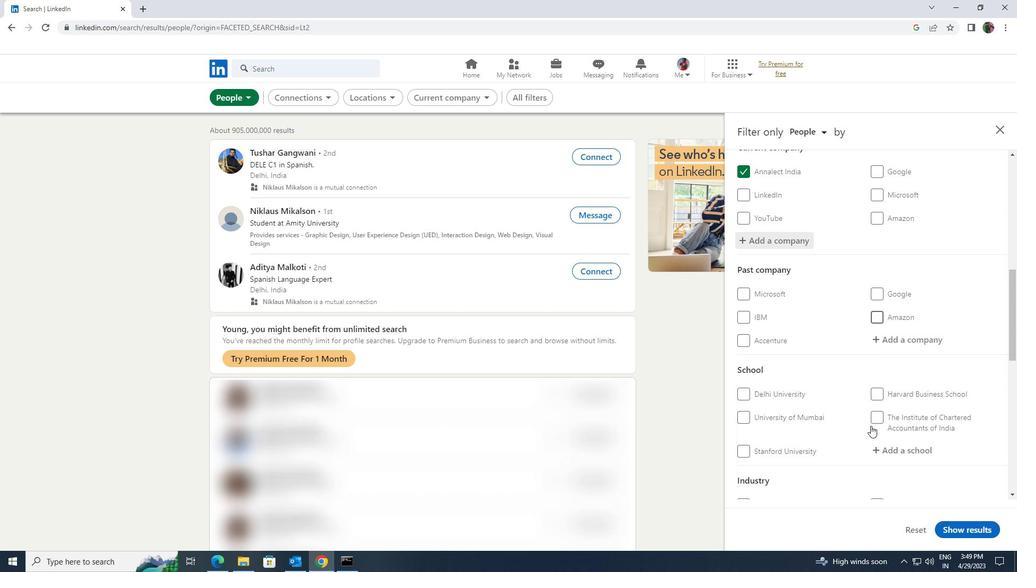 
Action: Mouse scrolled (871, 425) with delta (0, 0)
Screenshot: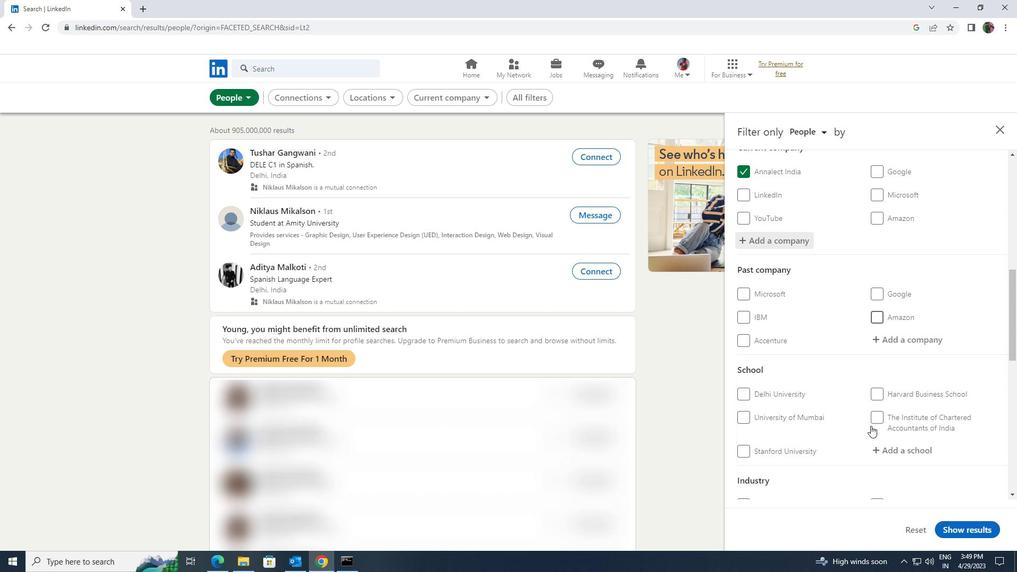 
Action: Mouse moved to (889, 397)
Screenshot: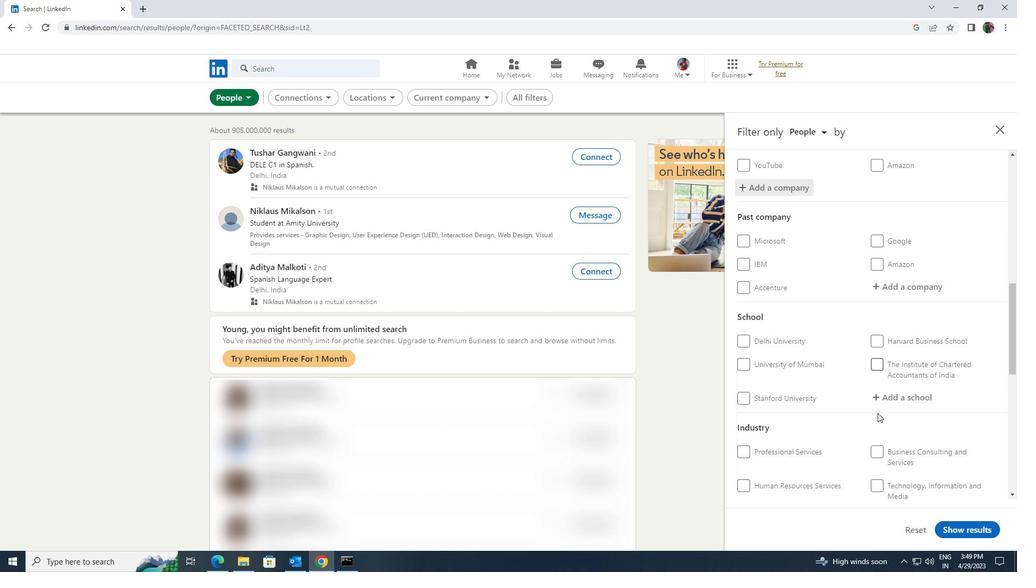 
Action: Mouse pressed left at (889, 397)
Screenshot: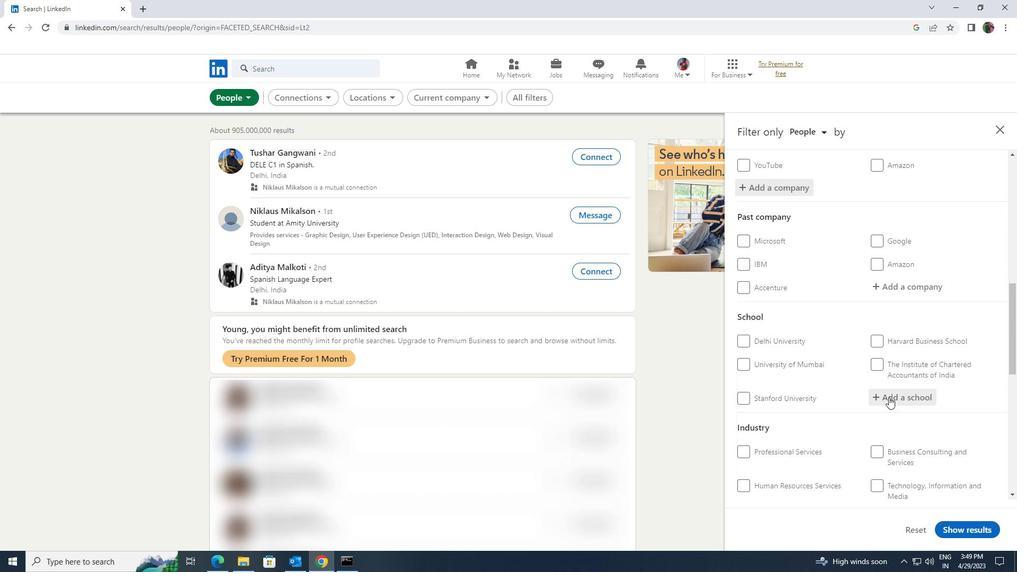 
Action: Key pressed <Key.shift>SR<Key.backspace>TELLA
Screenshot: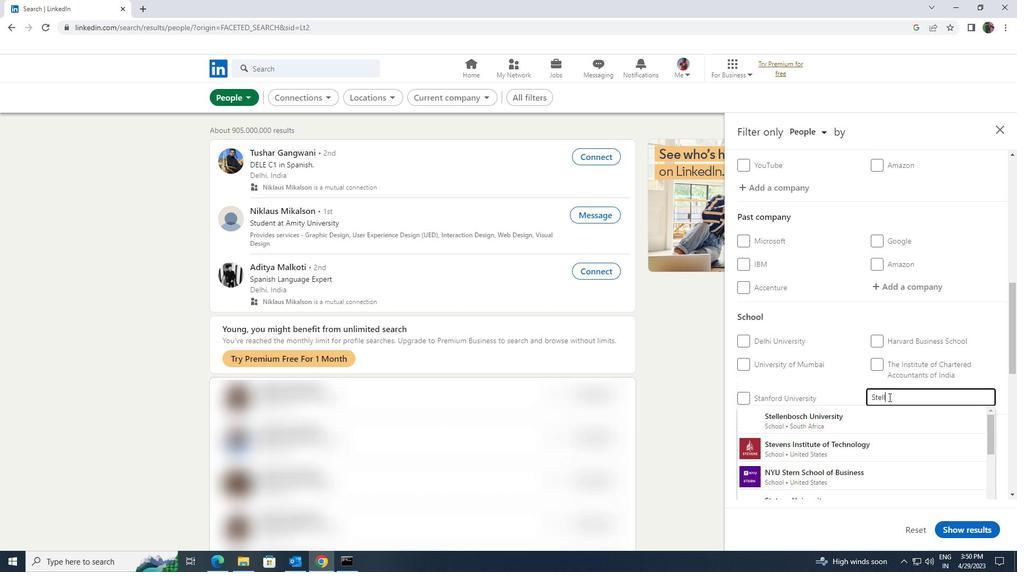 
Action: Mouse moved to (886, 409)
Screenshot: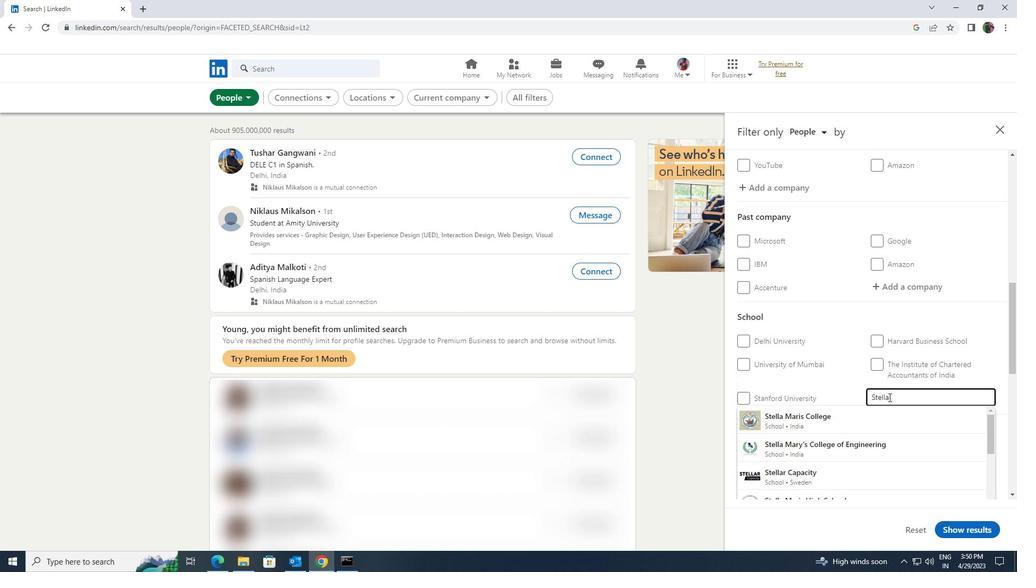 
Action: Mouse pressed left at (886, 409)
Screenshot: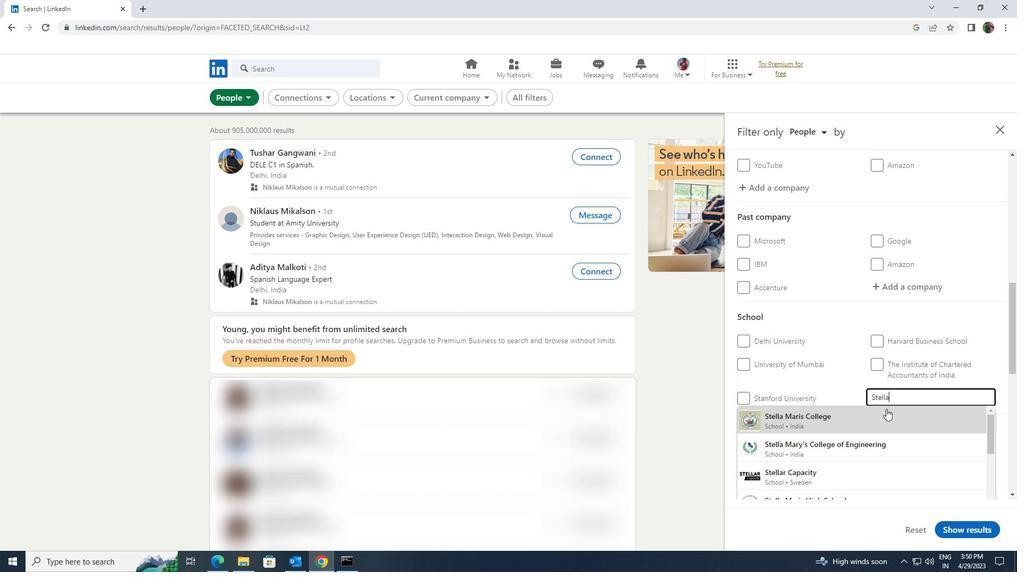 
Action: Mouse moved to (892, 411)
Screenshot: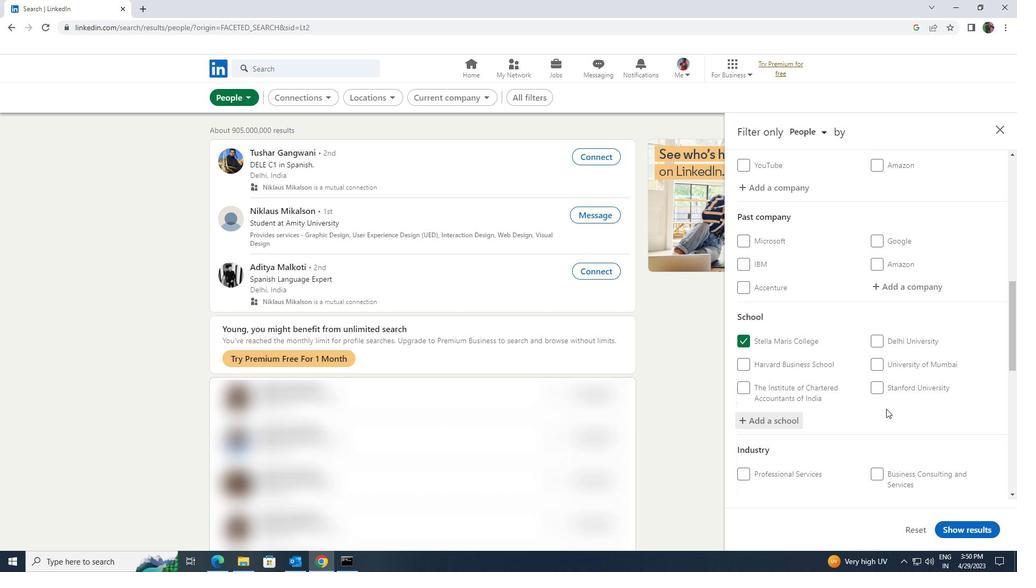 
Action: Mouse scrolled (892, 410) with delta (0, 0)
Screenshot: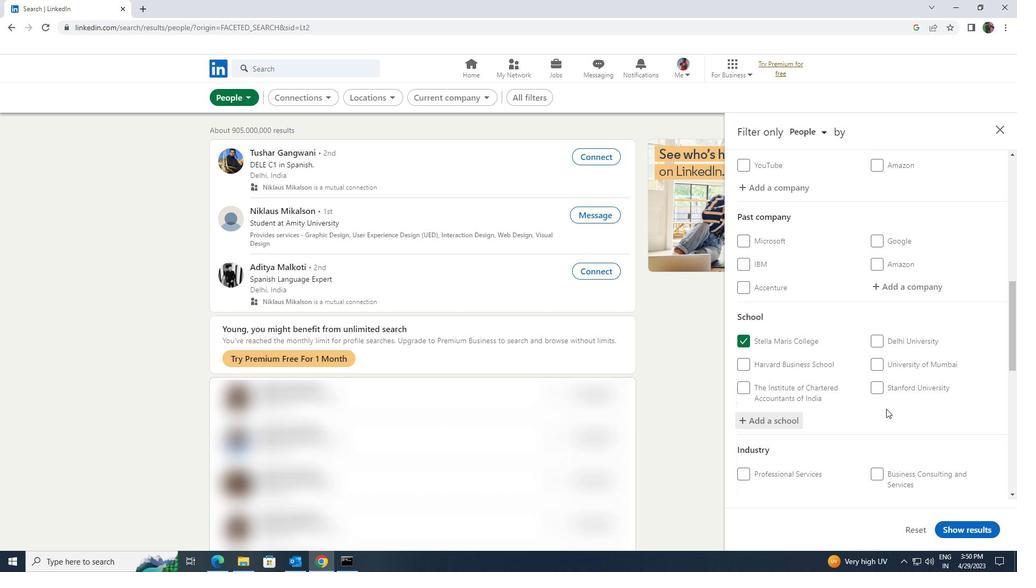 
Action: Mouse scrolled (892, 410) with delta (0, 0)
Screenshot: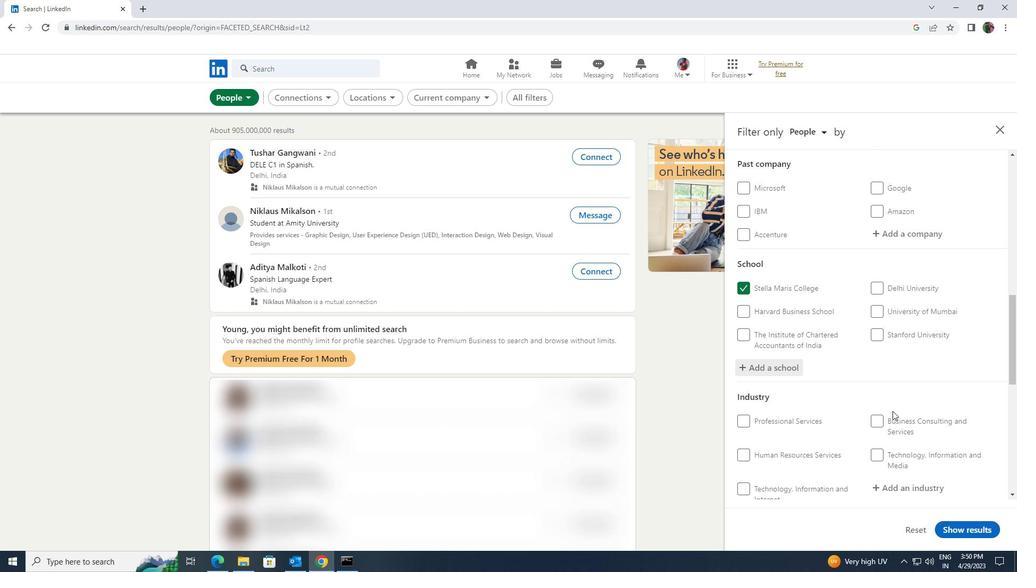 
Action: Mouse scrolled (892, 410) with delta (0, 0)
Screenshot: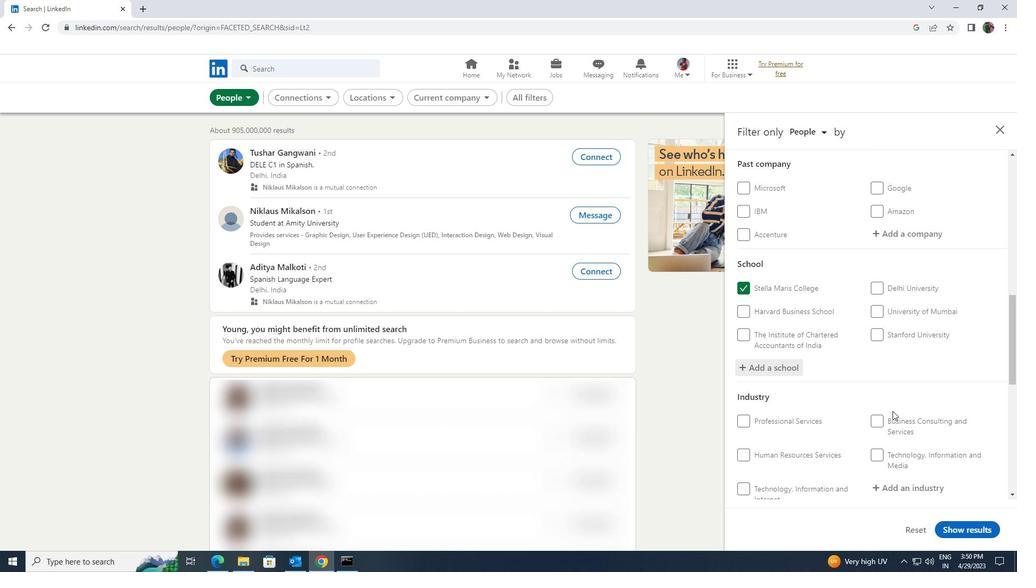 
Action: Mouse moved to (904, 385)
Screenshot: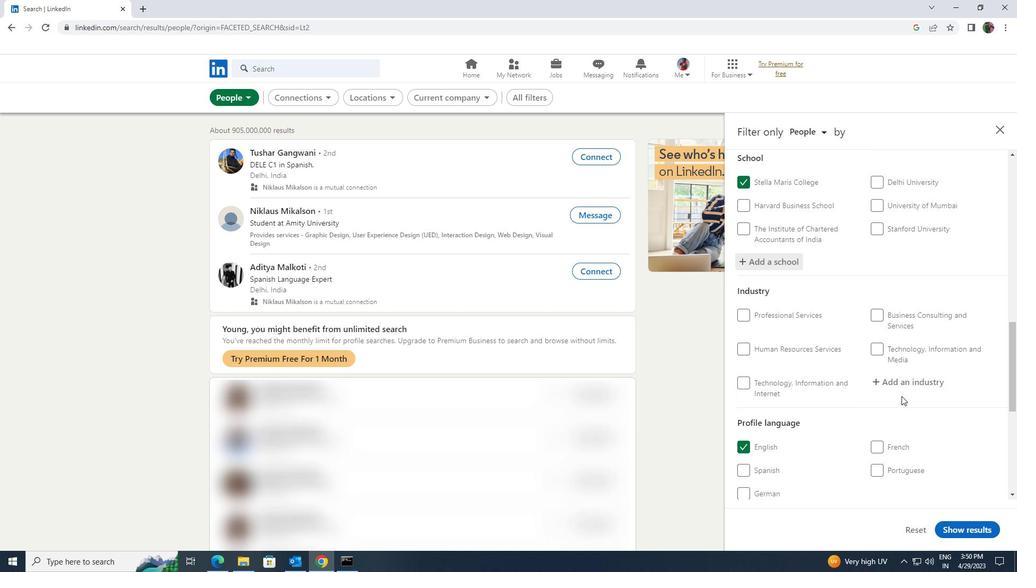 
Action: Mouse pressed left at (904, 385)
Screenshot: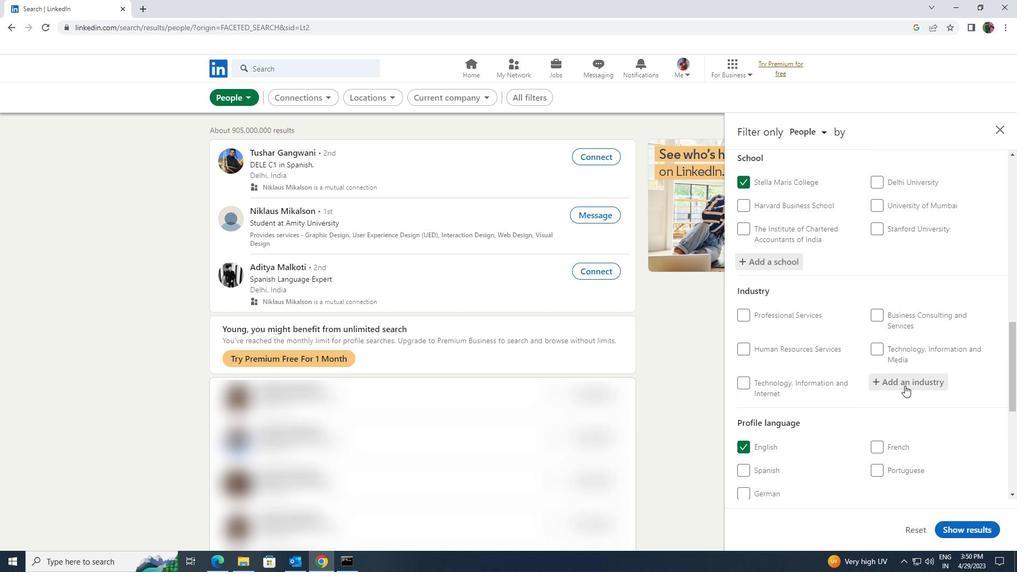 
Action: Key pressed <Key.shift>RETAIL<Key.space><Key.shift>MUSUCAL
Screenshot: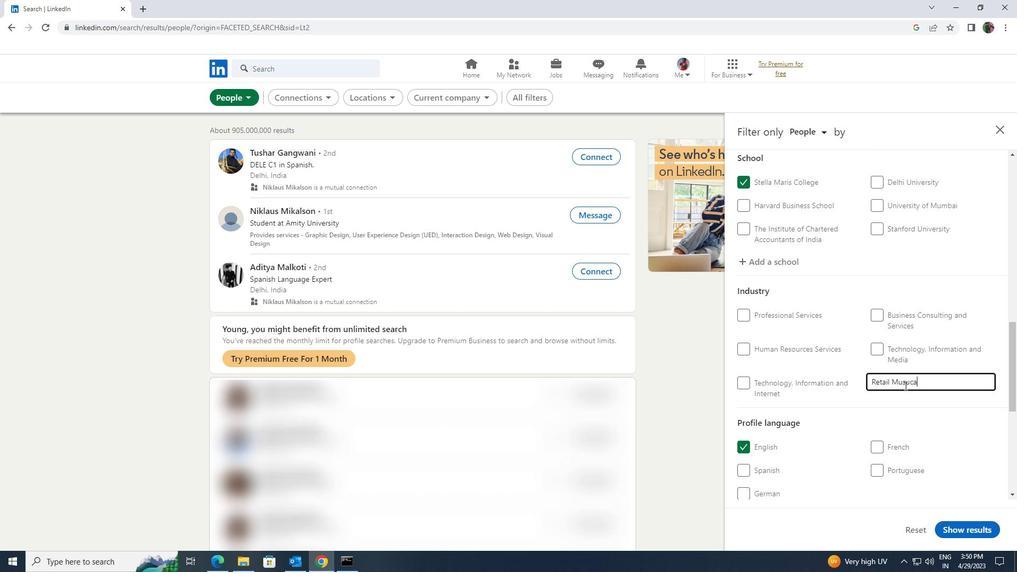 
Action: Mouse moved to (905, 381)
Screenshot: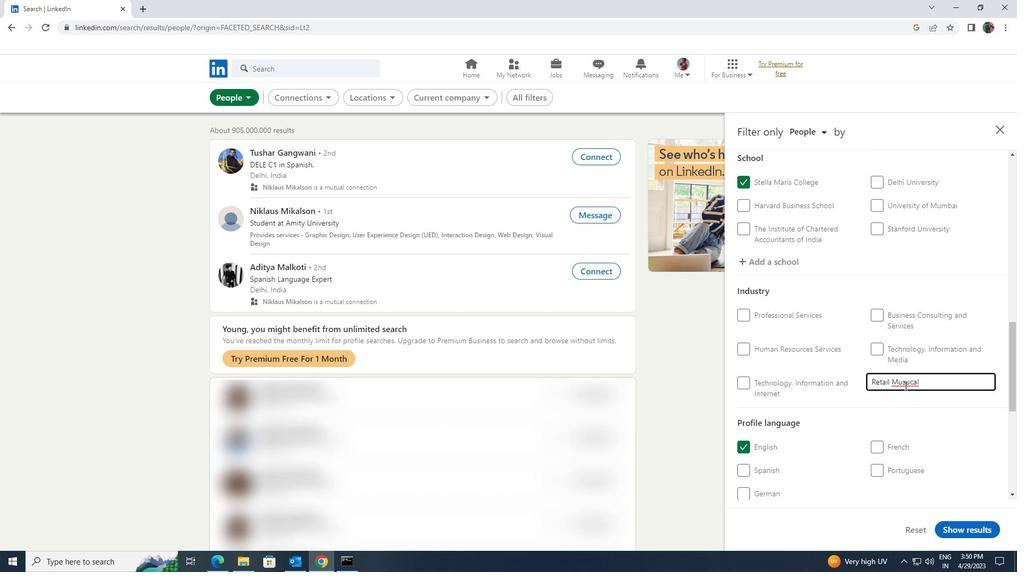
Action: Mouse pressed left at (905, 381)
Screenshot: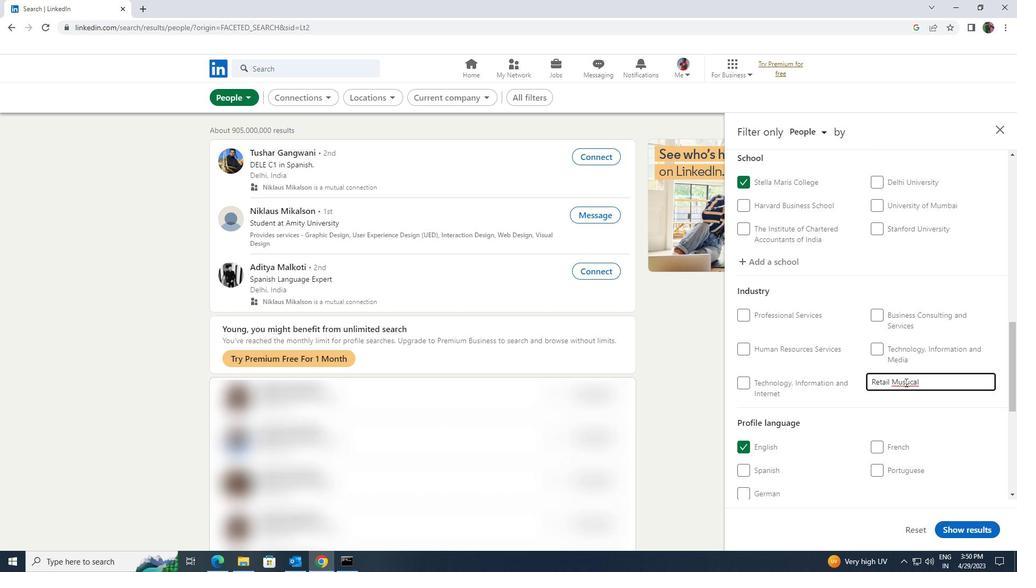
Action: Mouse moved to (943, 385)
Screenshot: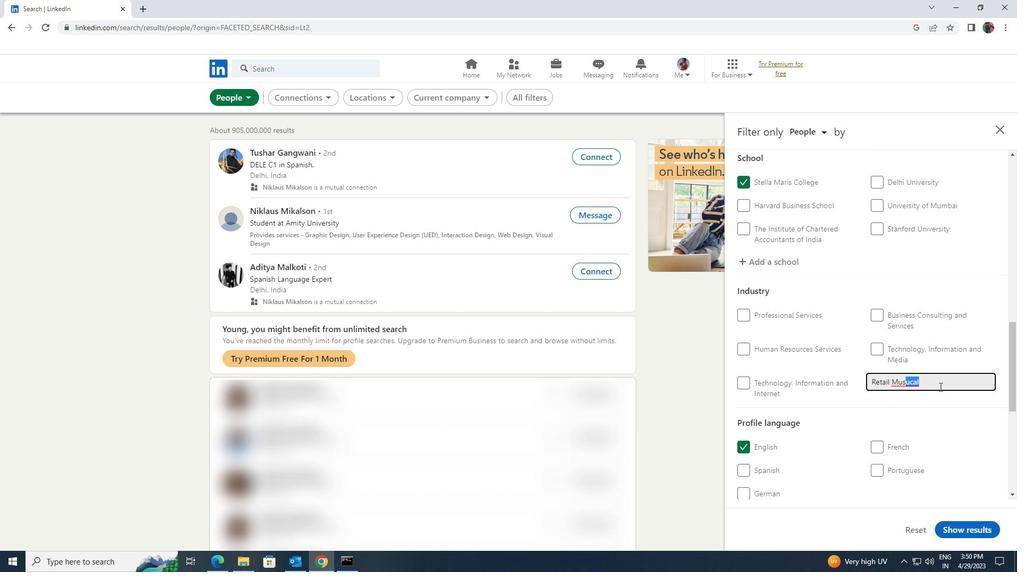 
Action: Key pressed <Key.delete>ICAL
Screenshot: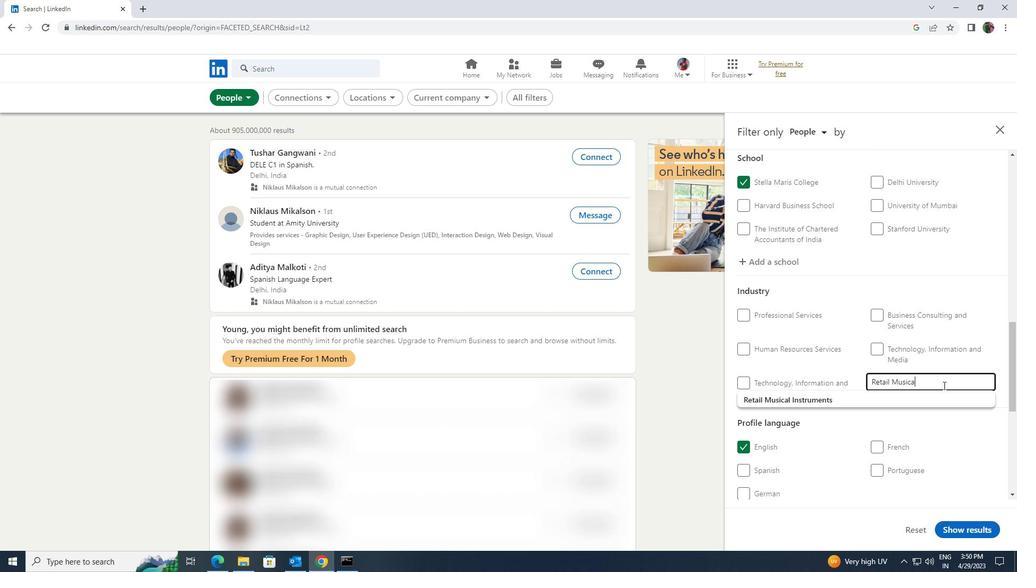 
Action: Mouse moved to (931, 389)
Screenshot: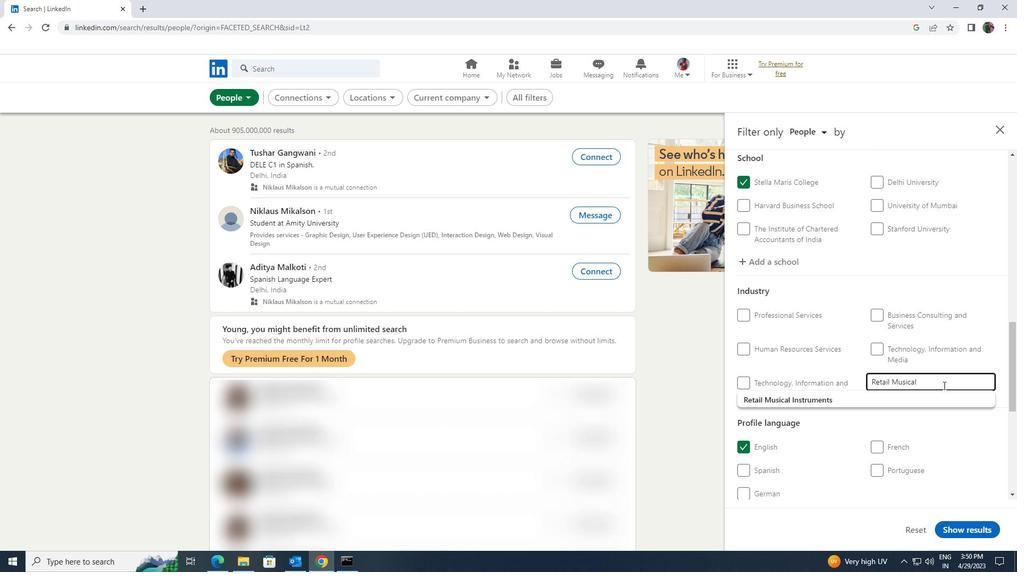 
Action: Mouse pressed left at (931, 389)
Screenshot: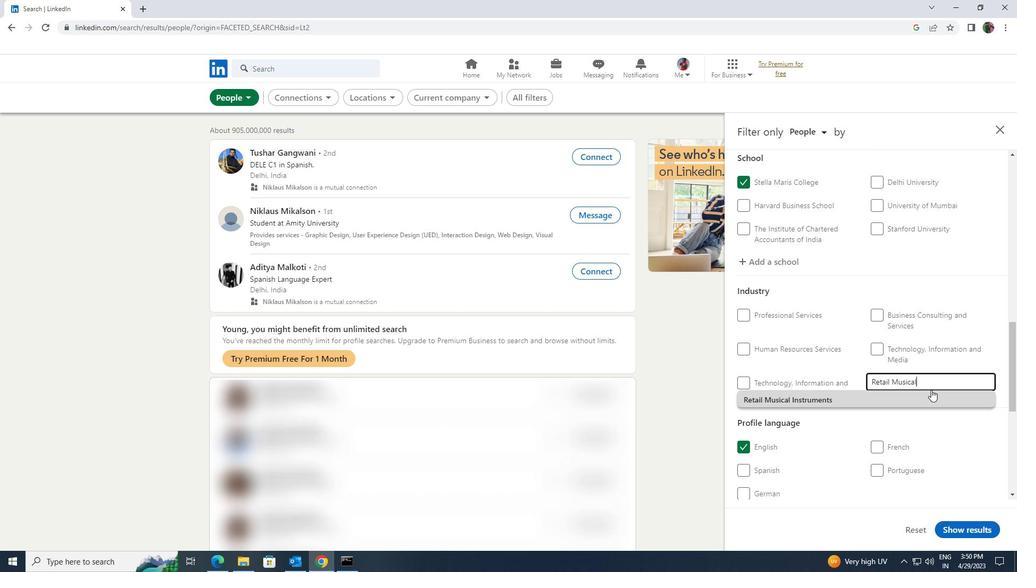 
Action: Mouse scrolled (931, 389) with delta (0, 0)
Screenshot: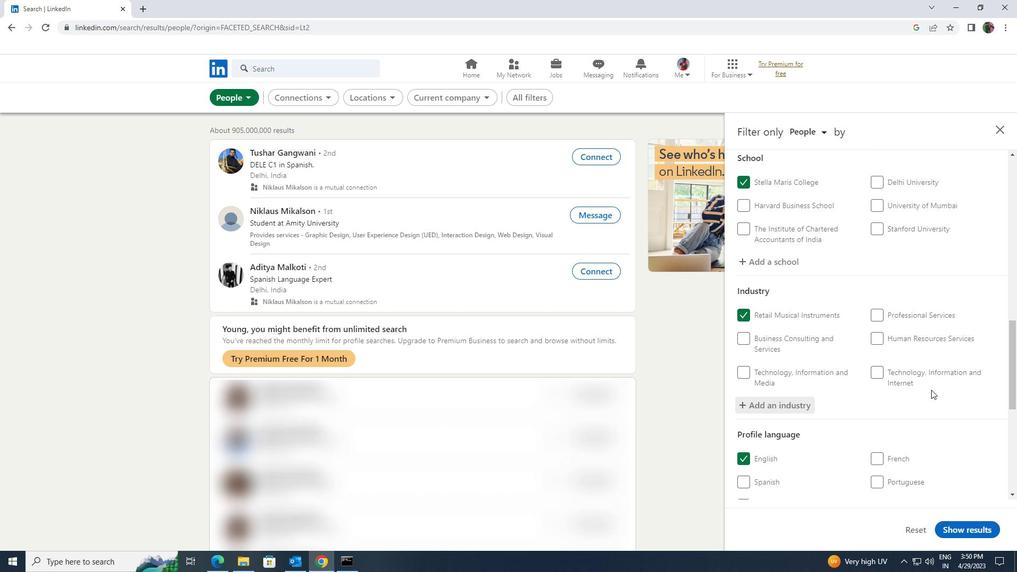 
Action: Mouse scrolled (931, 389) with delta (0, 0)
Screenshot: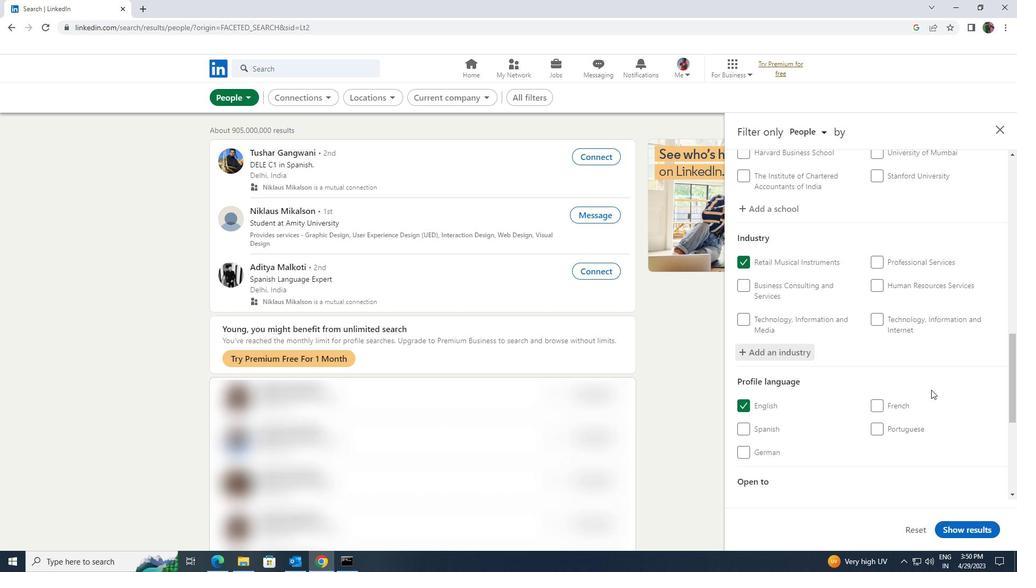 
Action: Mouse scrolled (931, 389) with delta (0, 0)
Screenshot: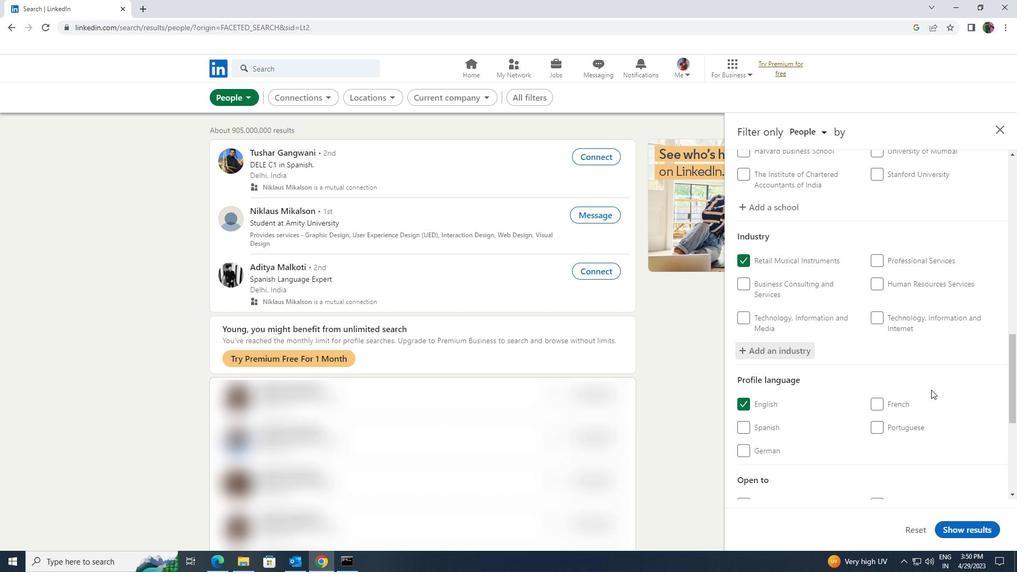 
Action: Mouse scrolled (931, 389) with delta (0, 0)
Screenshot: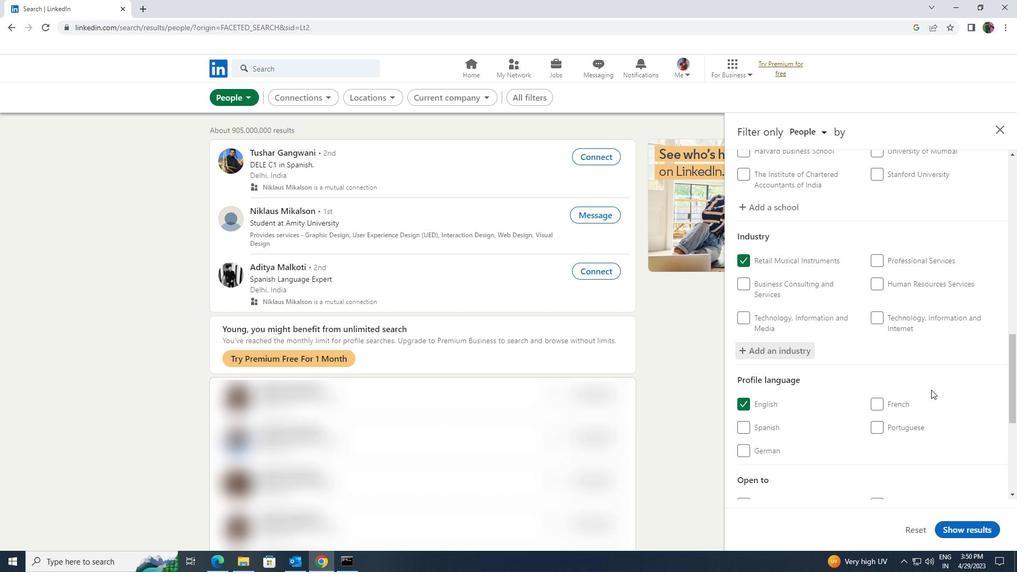 
Action: Mouse scrolled (931, 389) with delta (0, 0)
Screenshot: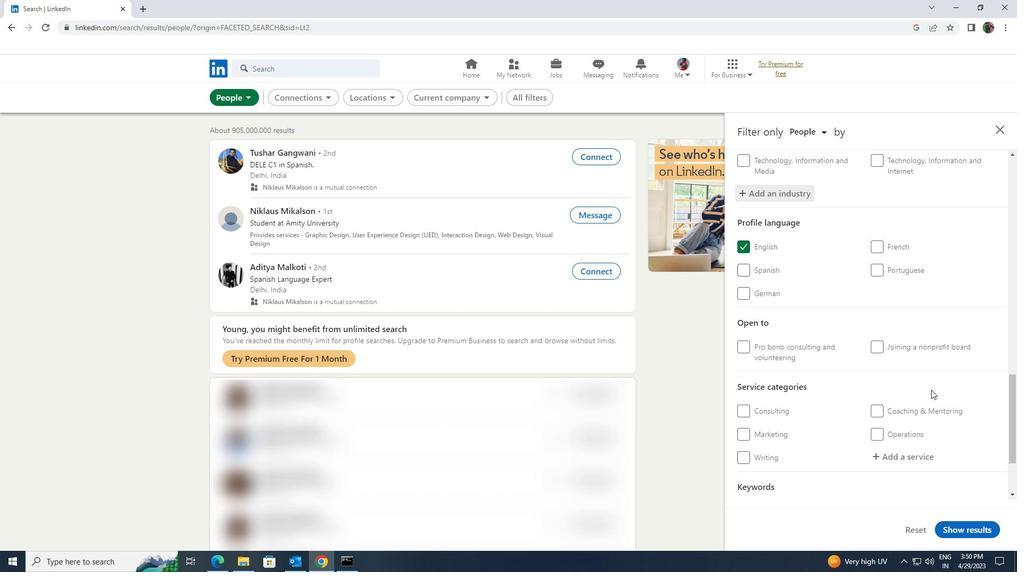 
Action: Mouse moved to (924, 397)
Screenshot: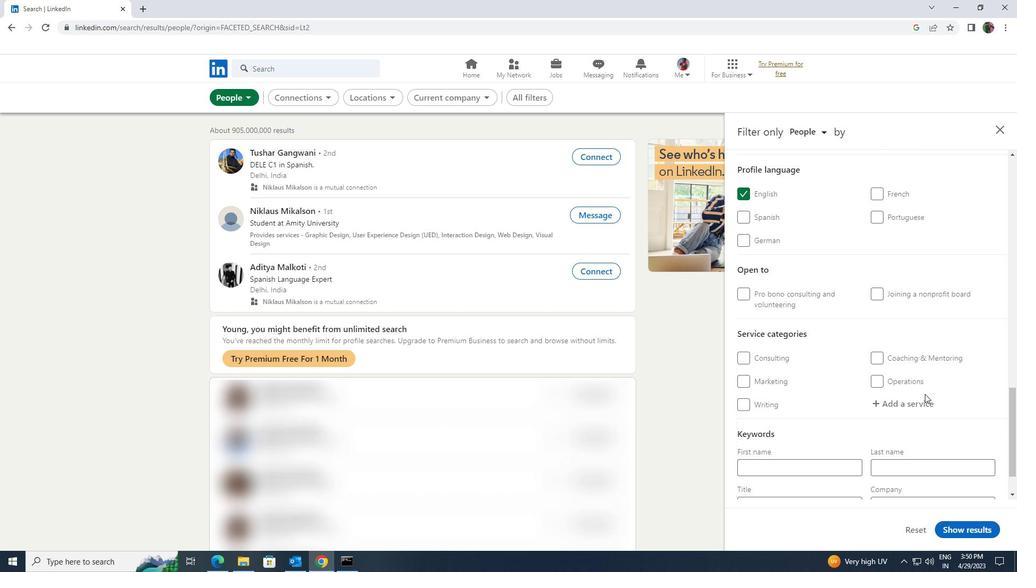 
Action: Mouse pressed left at (924, 397)
Screenshot: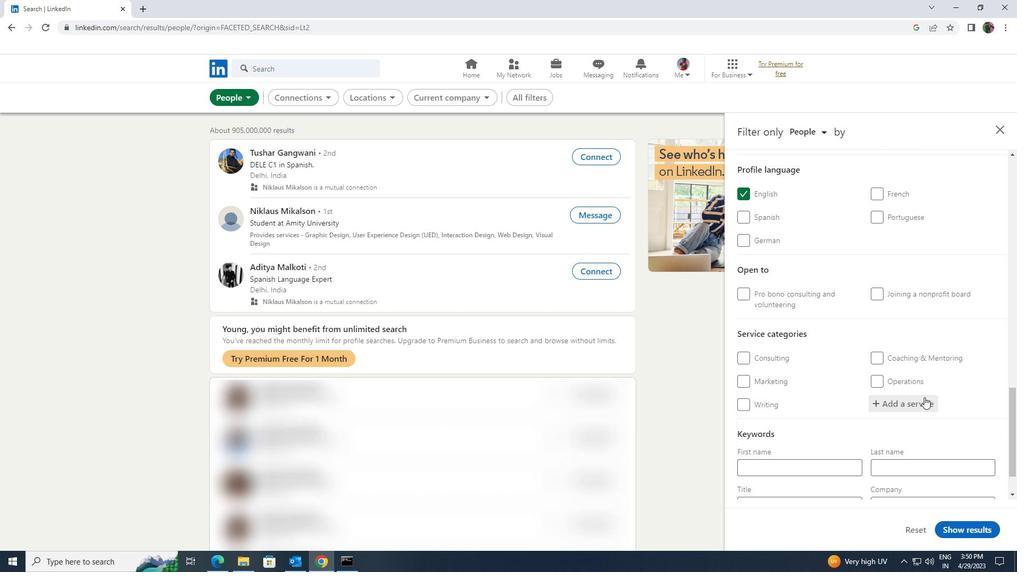 
Action: Key pressed <Key.shift>MANAGEMENT<Key.enter>
Screenshot: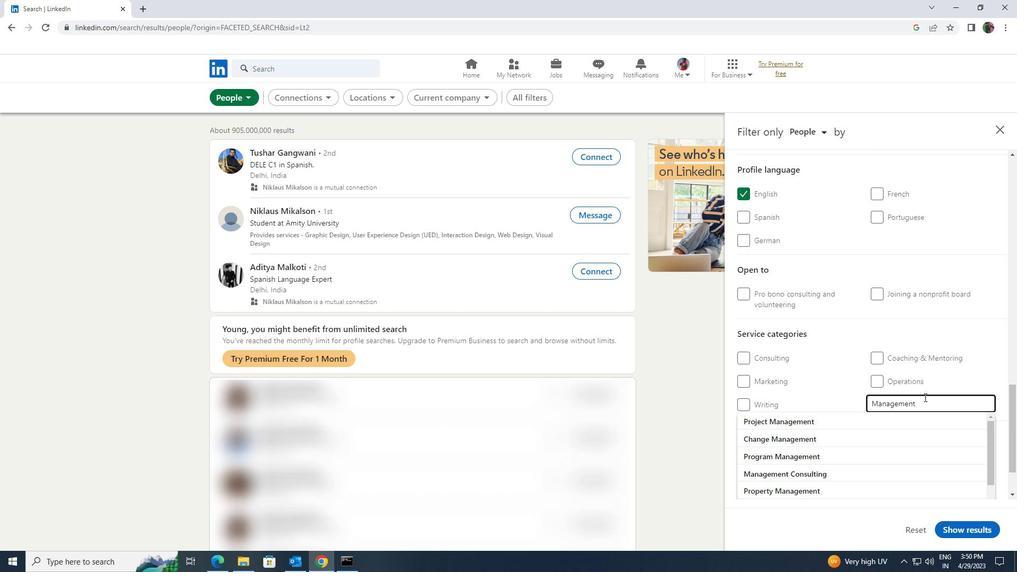 
Action: Mouse scrolled (924, 396) with delta (0, 0)
Screenshot: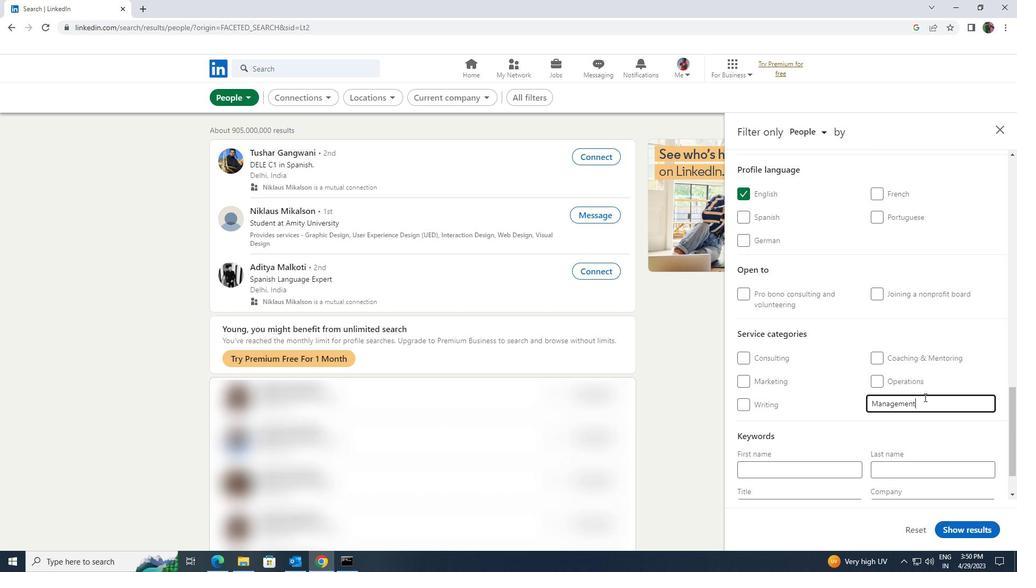 
Action: Mouse scrolled (924, 396) with delta (0, 0)
Screenshot: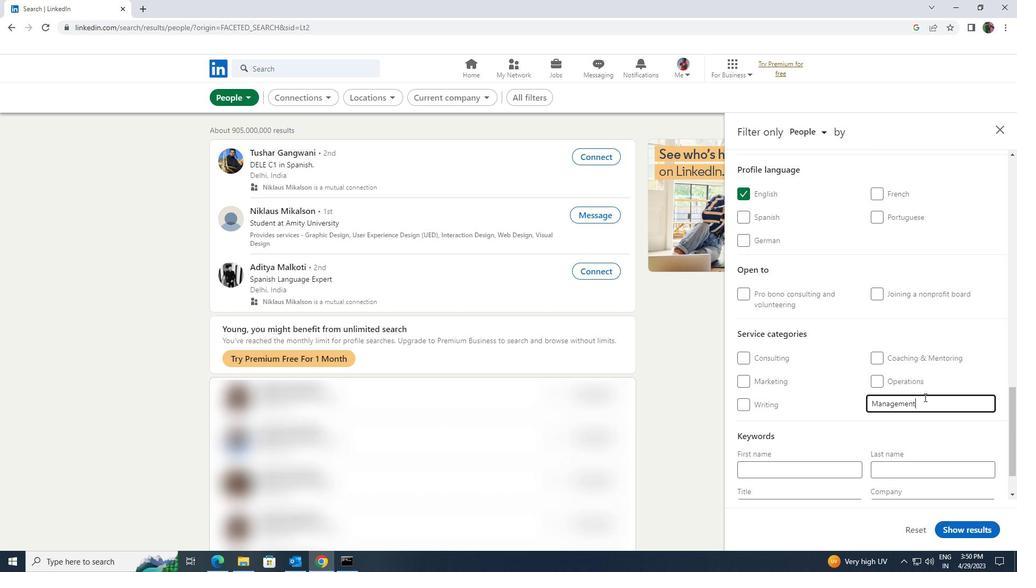 
Action: Mouse moved to (853, 446)
Screenshot: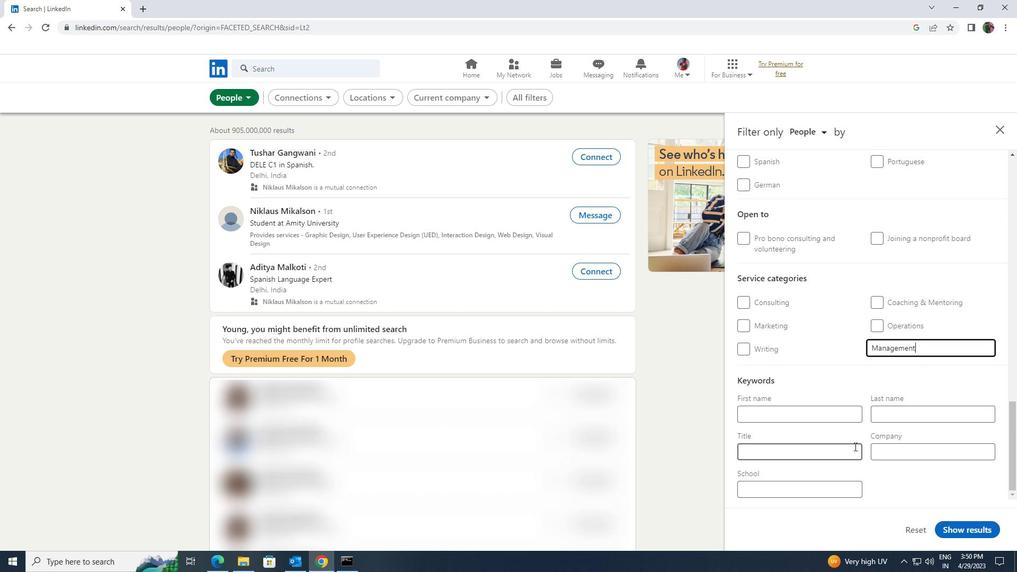 
Action: Mouse pressed left at (853, 446)
Screenshot: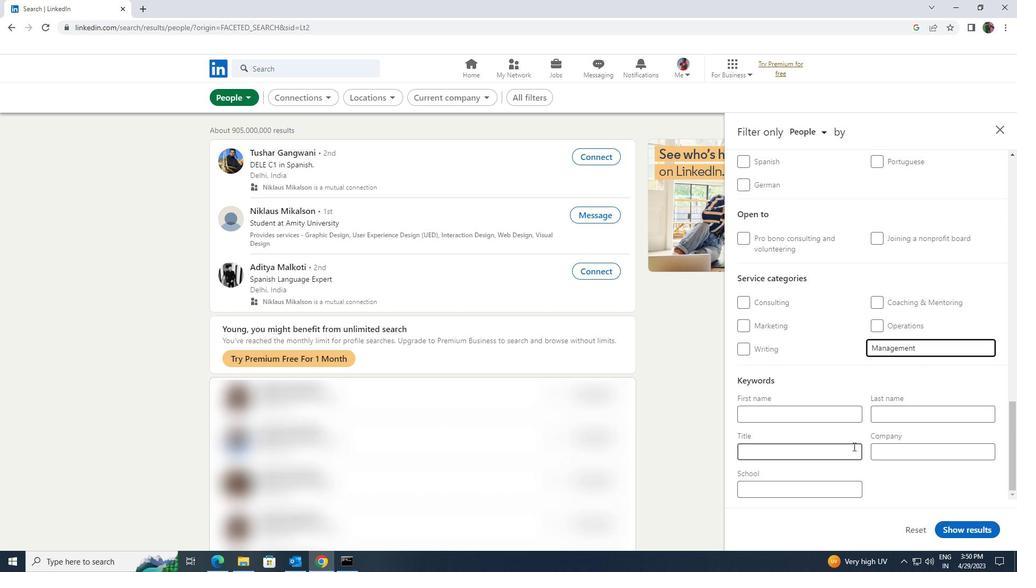 
Action: Key pressed <Key.shift>FINAMN<Key.backspace><Key.backspace>NCE
Screenshot: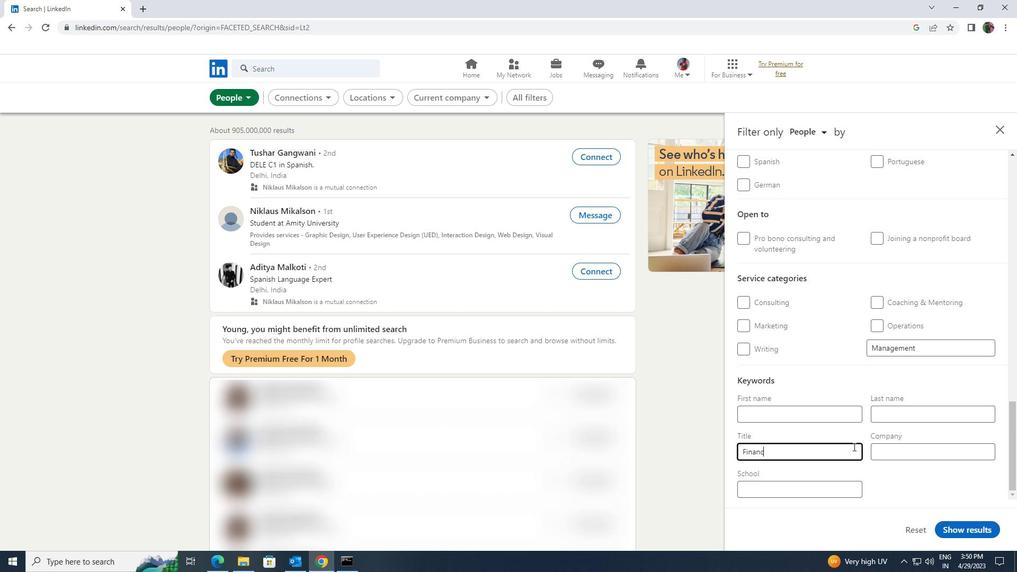 
Action: Mouse moved to (854, 446)
Screenshot: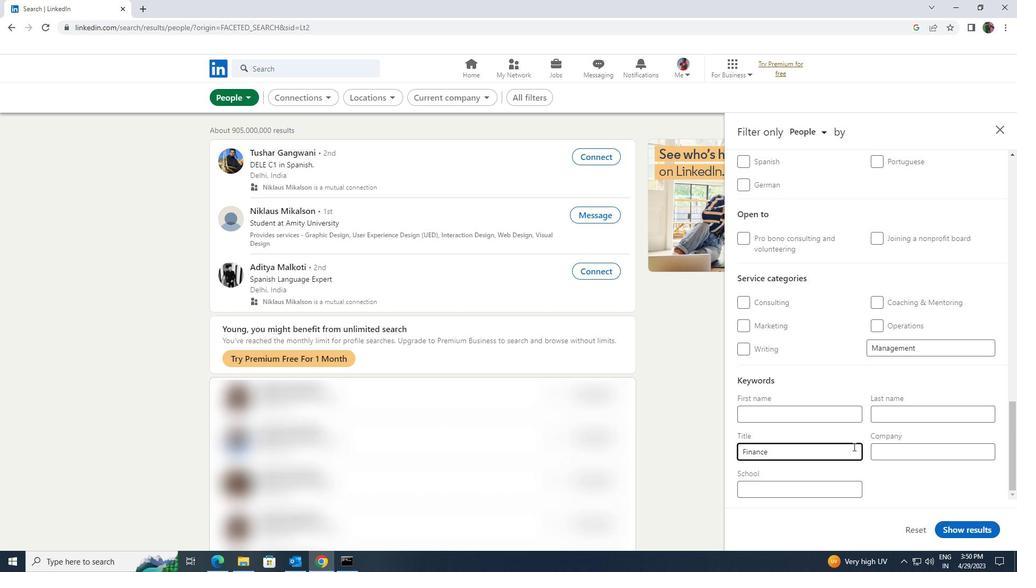 
Action: Key pressed <Key.space><Key.shift>MANAGER
Screenshot: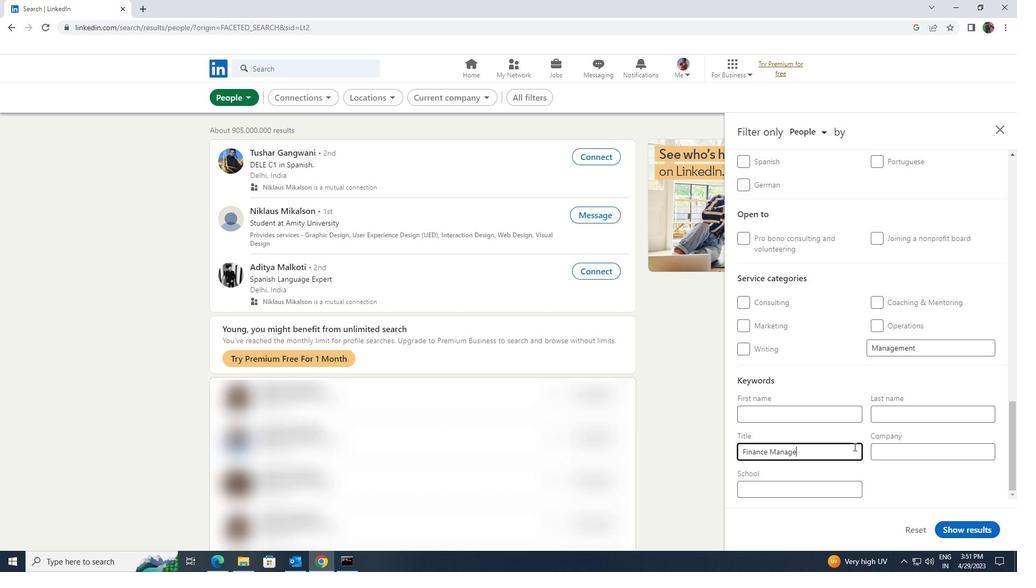 
Action: Mouse moved to (954, 525)
Screenshot: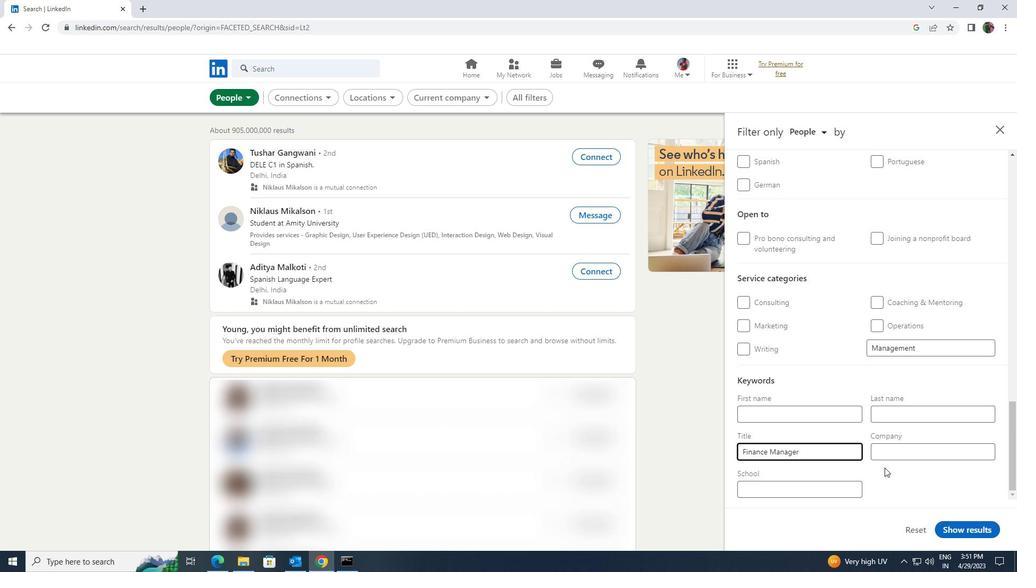 
Action: Mouse pressed left at (954, 525)
Screenshot: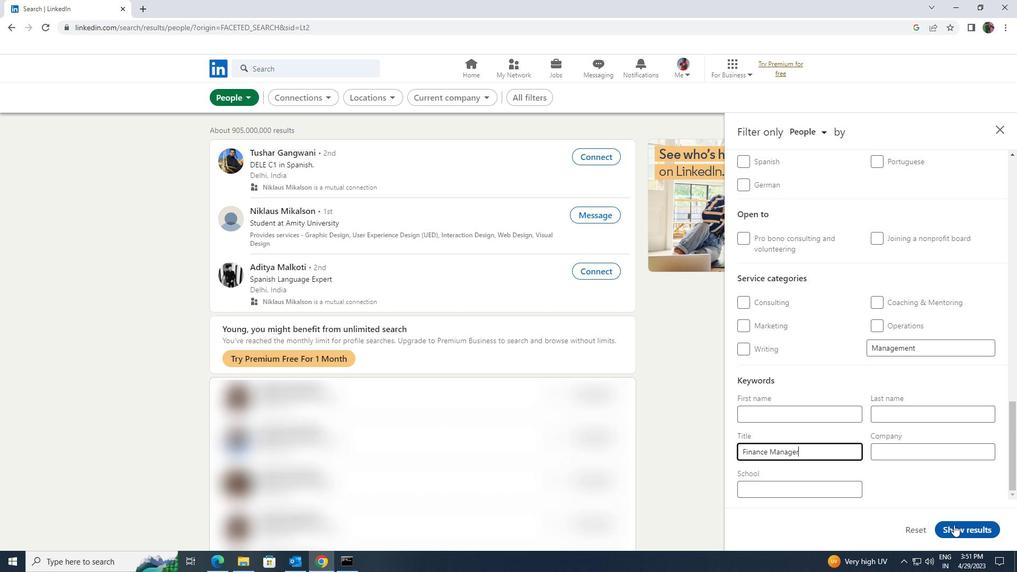 
